 Task: Open a blank sheet, save the file as mountains.doc Insert a picture of 'Mountains'with name   Mountains.png  Change shape height to 8.9 select the picture, apply border and shading with setting Shadow, style Dashed line, color Dark Blue and width 1 pt
Action: Mouse moved to (35, 24)
Screenshot: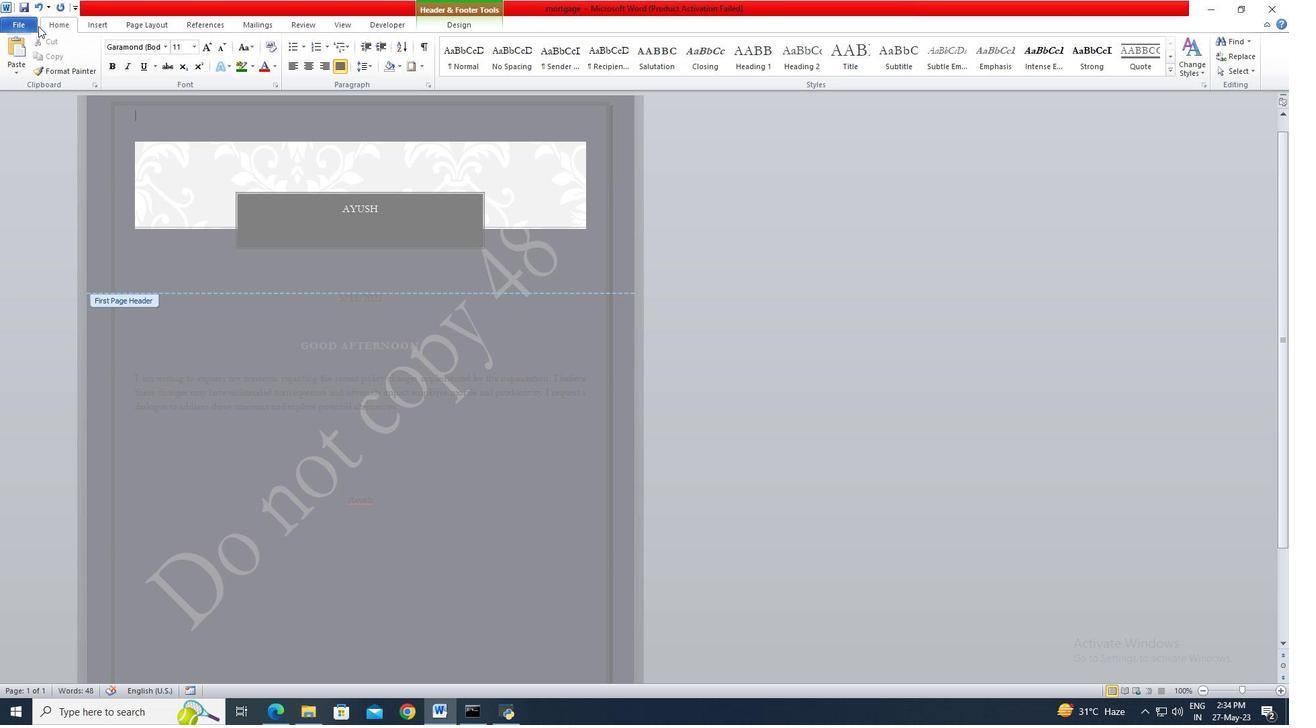 
Action: Mouse pressed left at (35, 24)
Screenshot: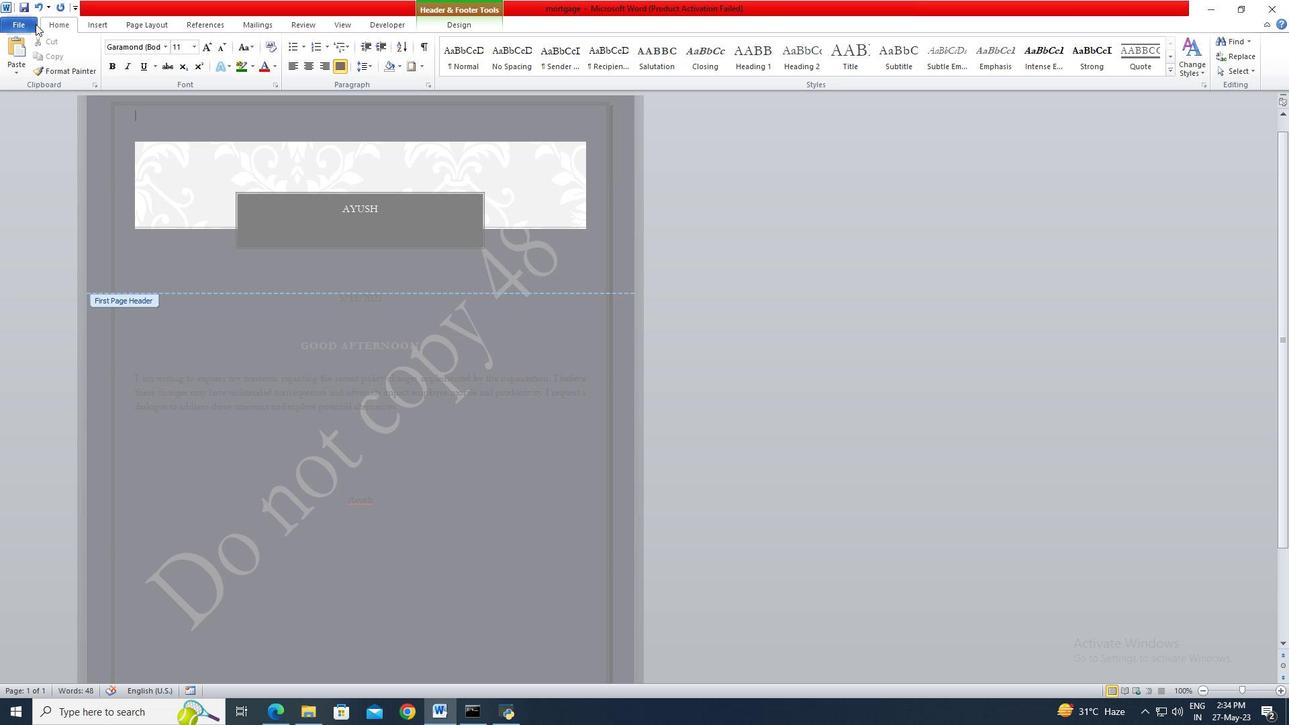 
Action: Mouse moved to (34, 169)
Screenshot: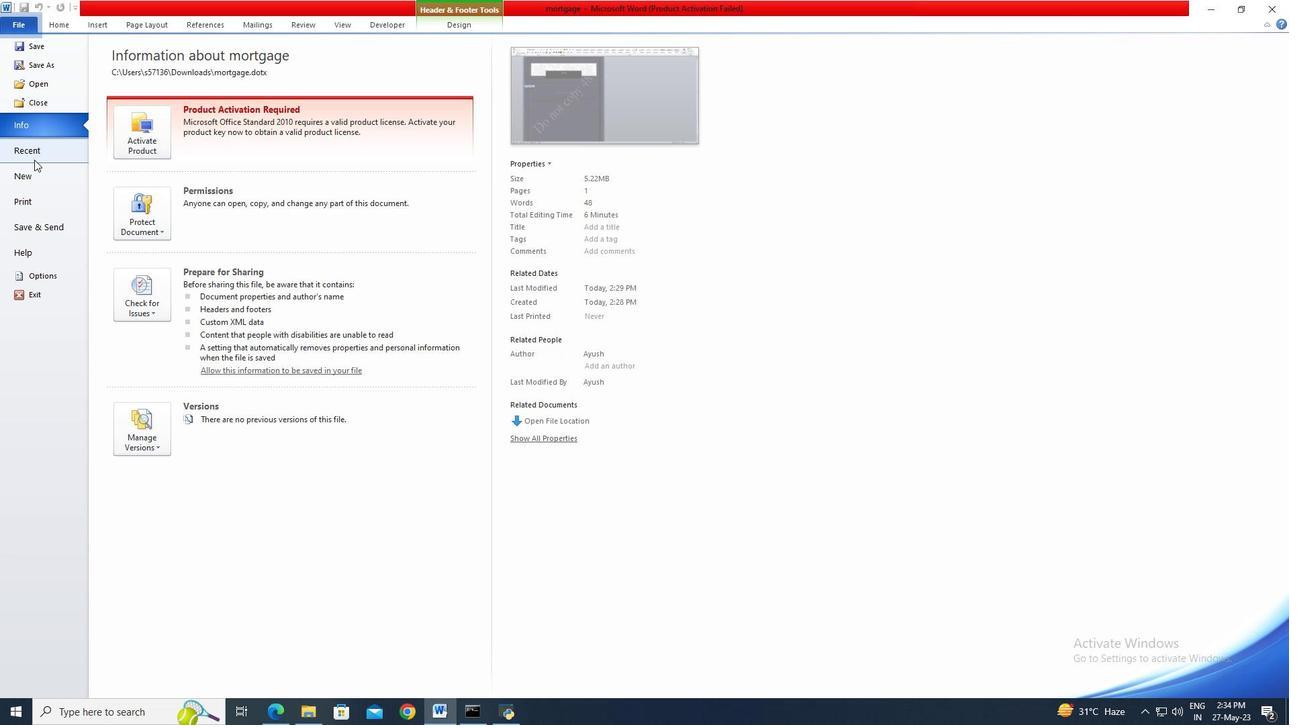 
Action: Mouse pressed left at (34, 169)
Screenshot: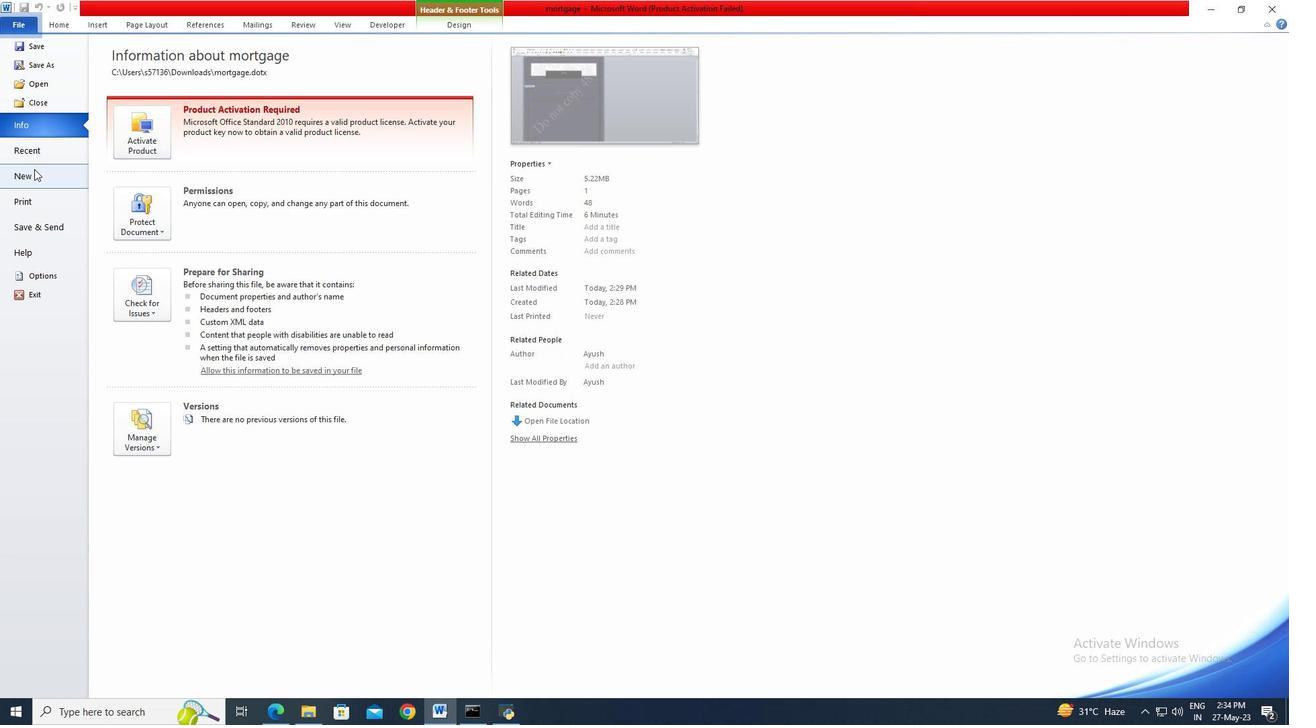 
Action: Mouse moved to (662, 329)
Screenshot: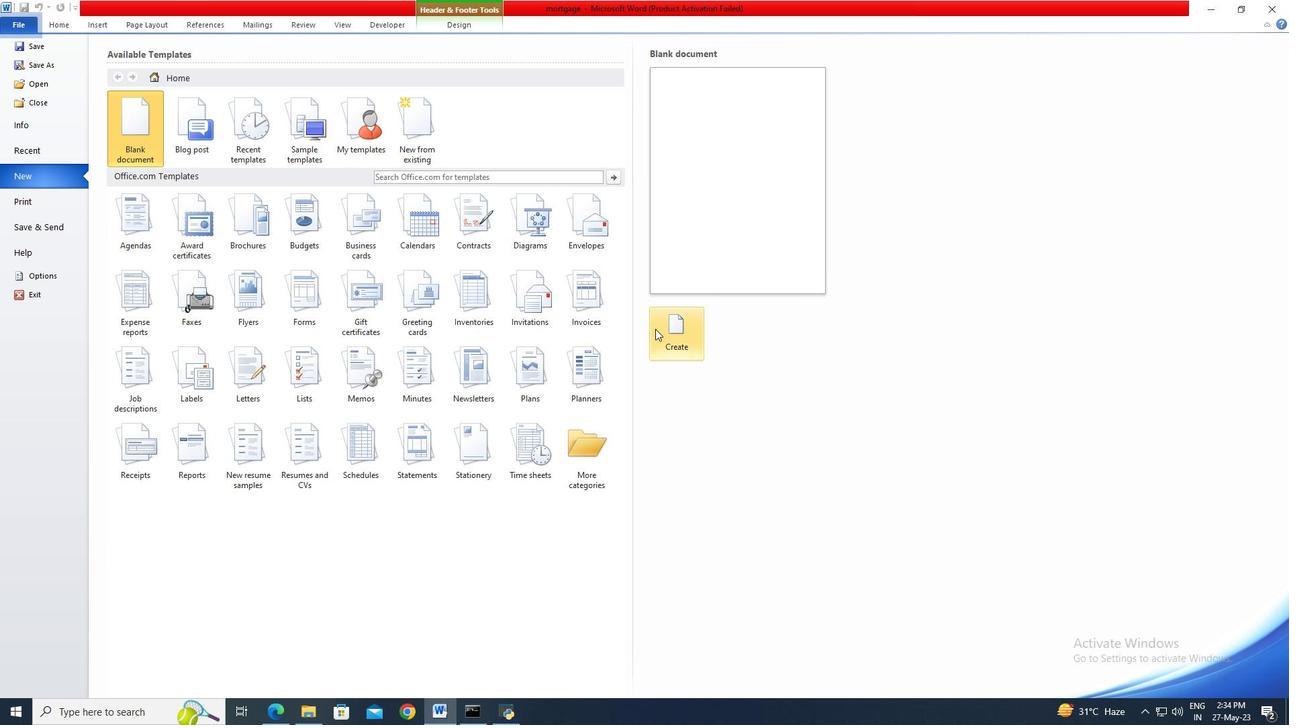 
Action: Mouse pressed left at (662, 329)
Screenshot: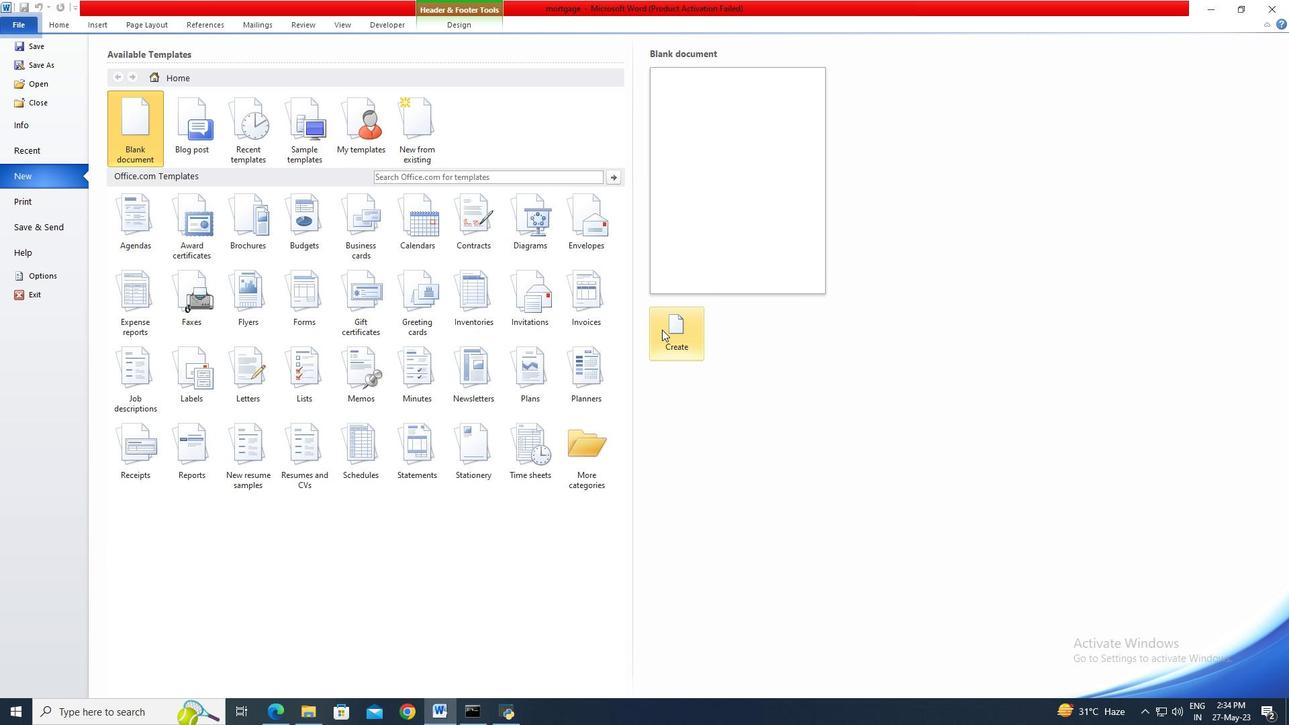 
Action: Mouse moved to (21, 21)
Screenshot: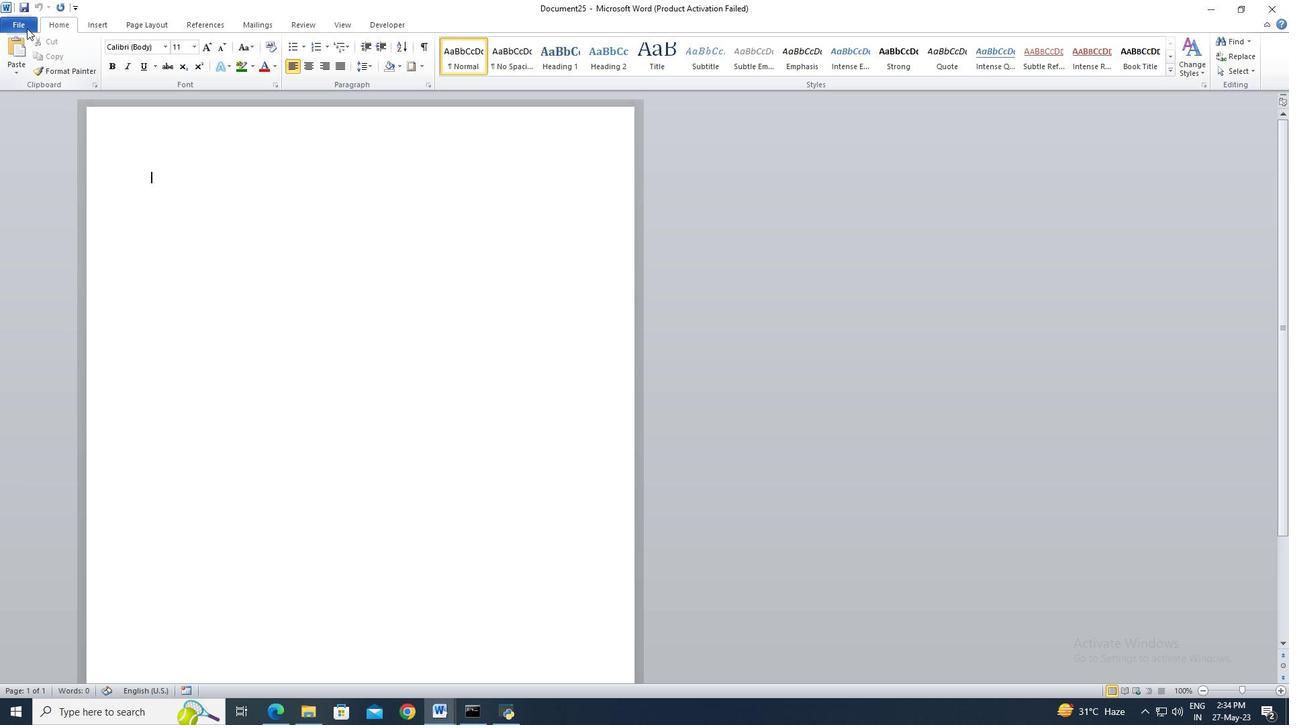
Action: Mouse pressed left at (21, 21)
Screenshot: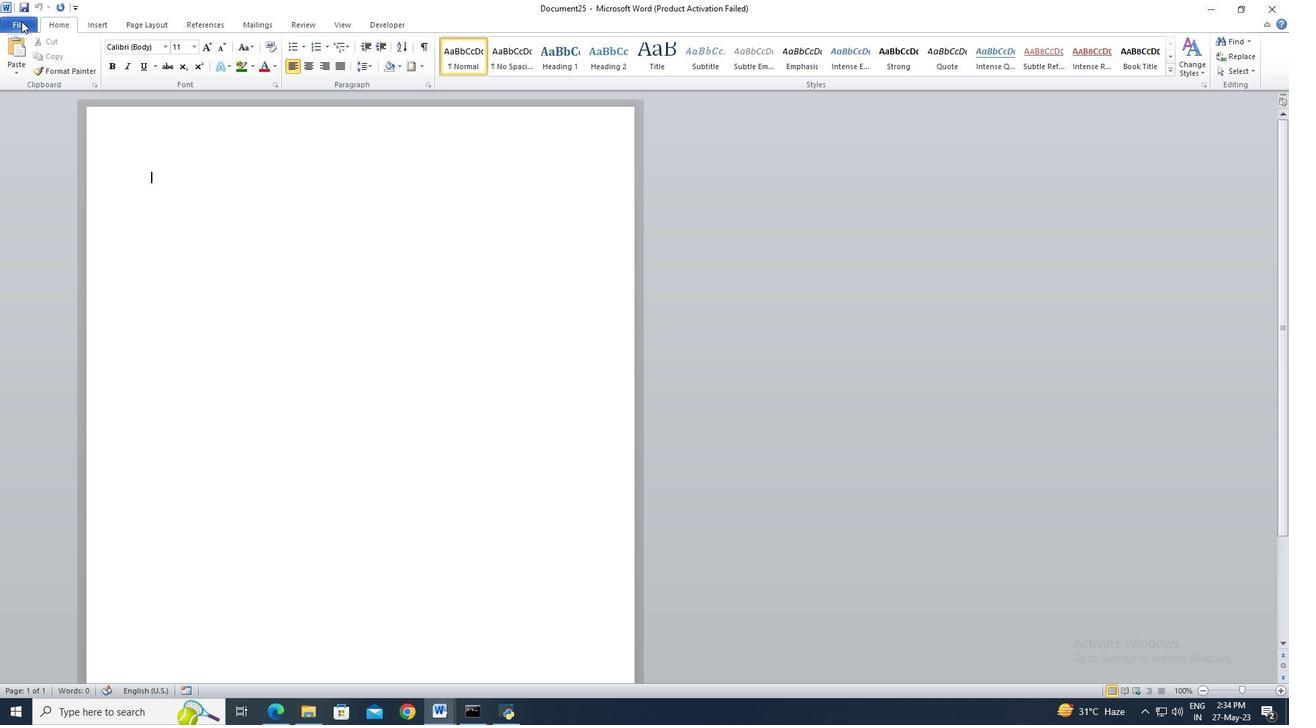 
Action: Mouse moved to (26, 63)
Screenshot: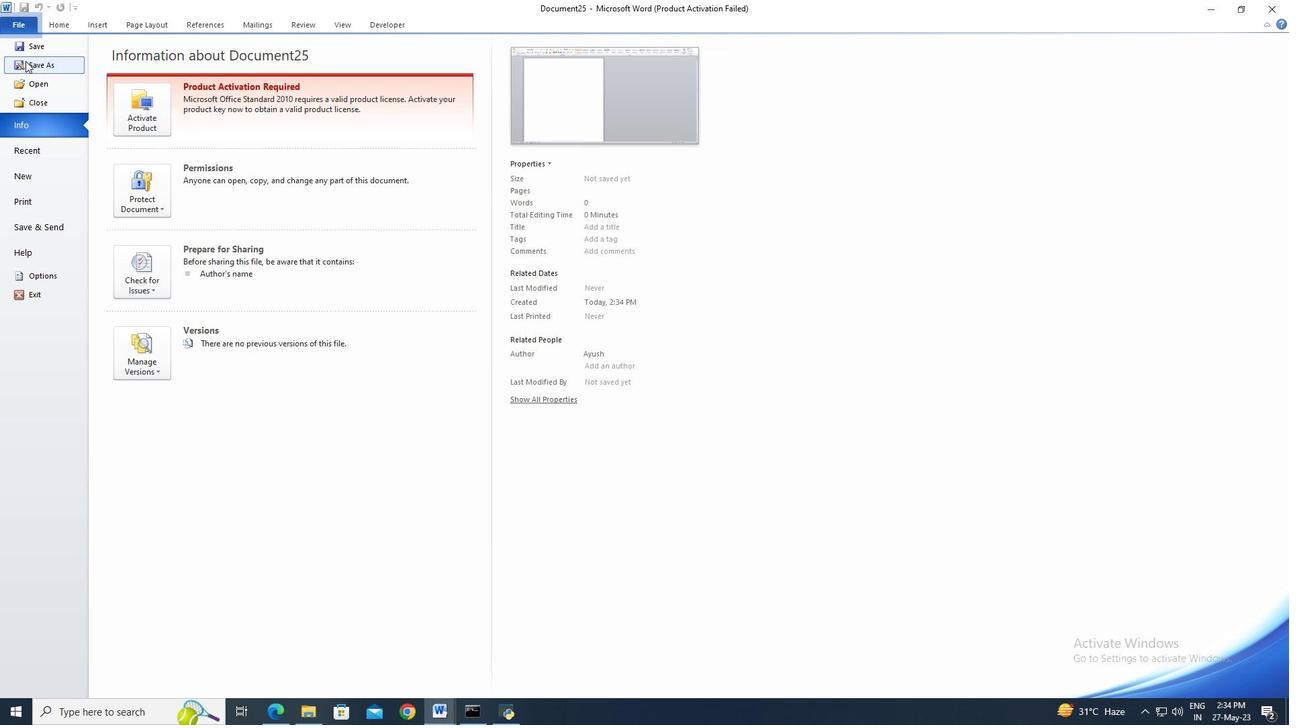 
Action: Mouse pressed left at (26, 63)
Screenshot: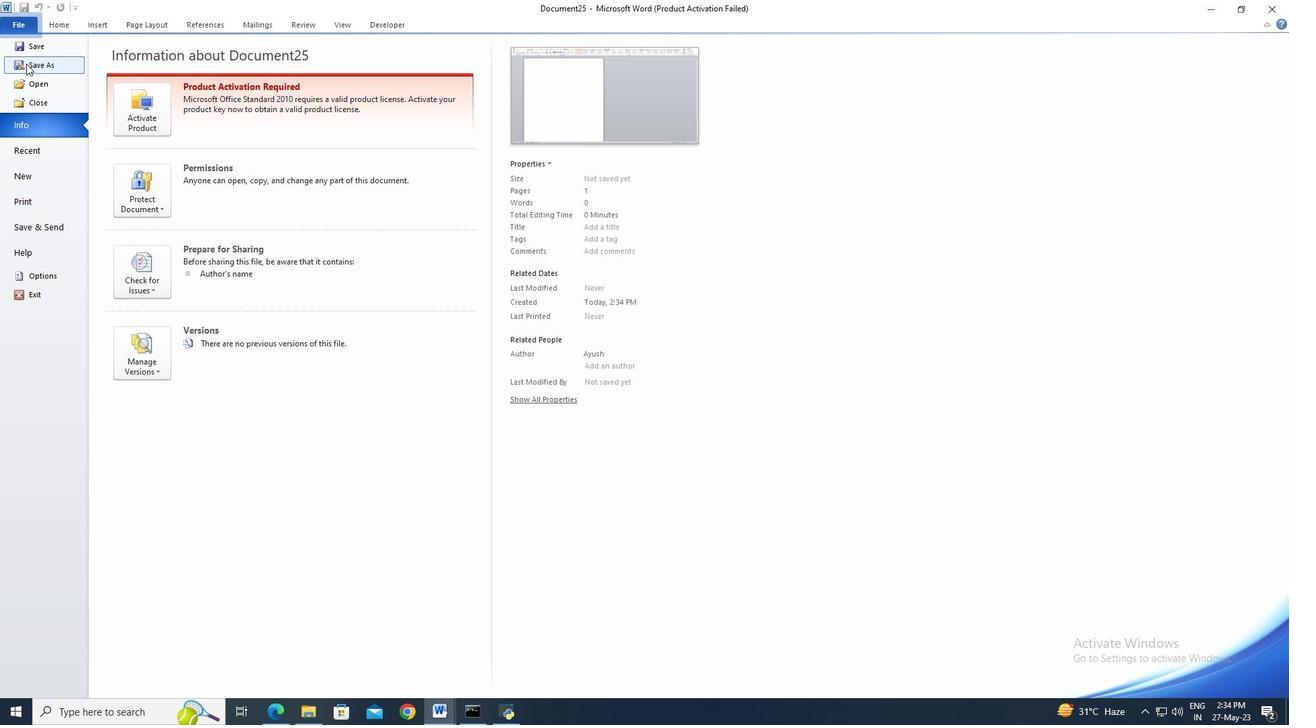 
Action: Mouse moved to (47, 145)
Screenshot: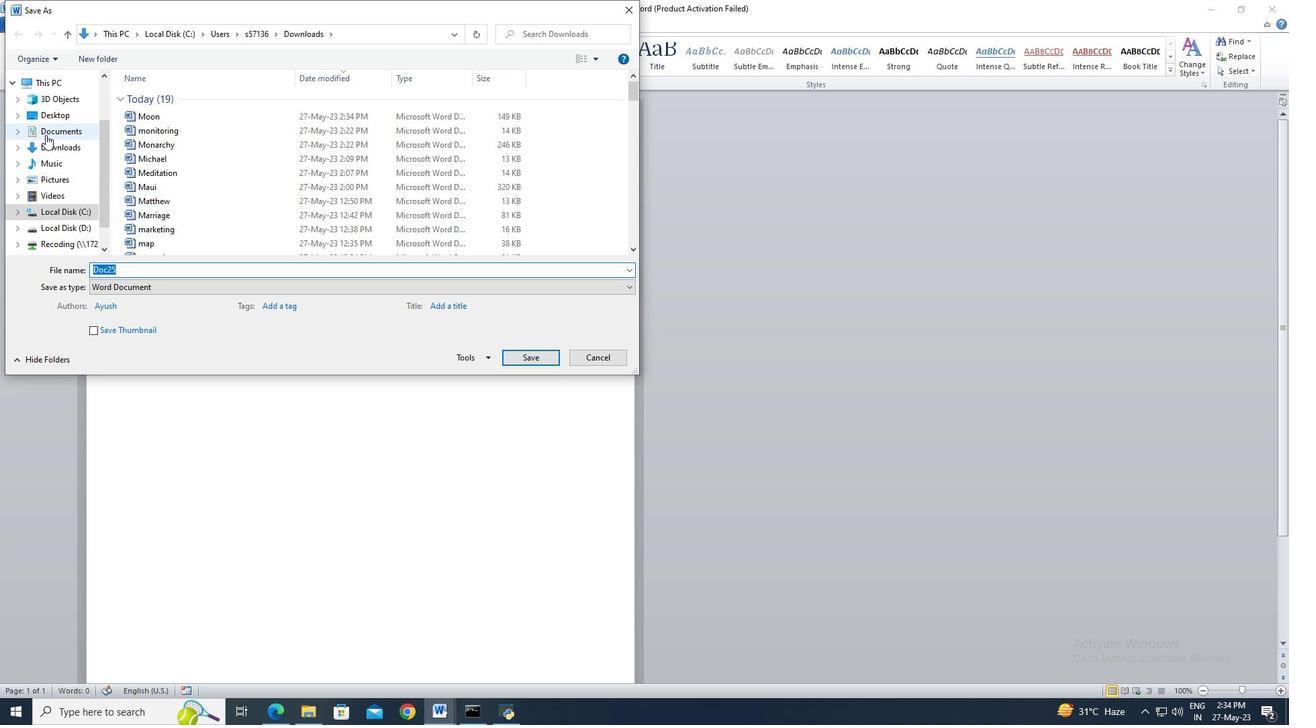 
Action: Mouse pressed left at (47, 145)
Screenshot: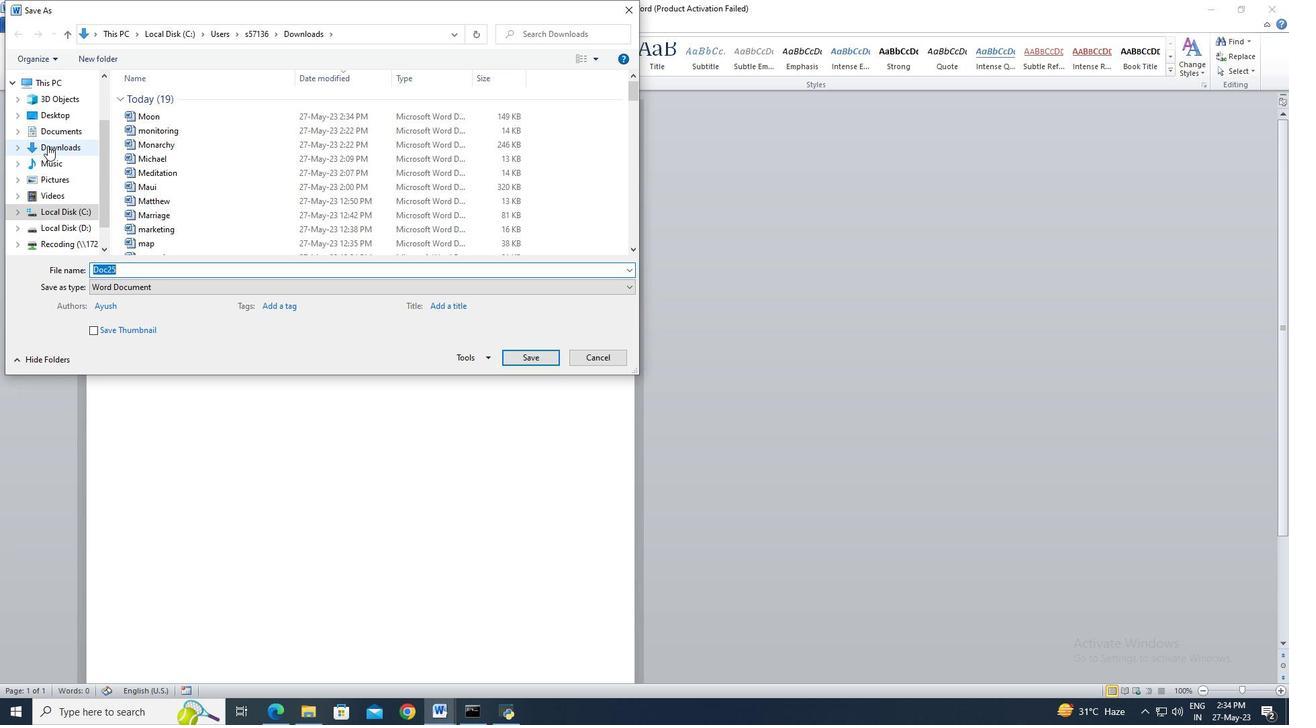 
Action: Mouse moved to (133, 274)
Screenshot: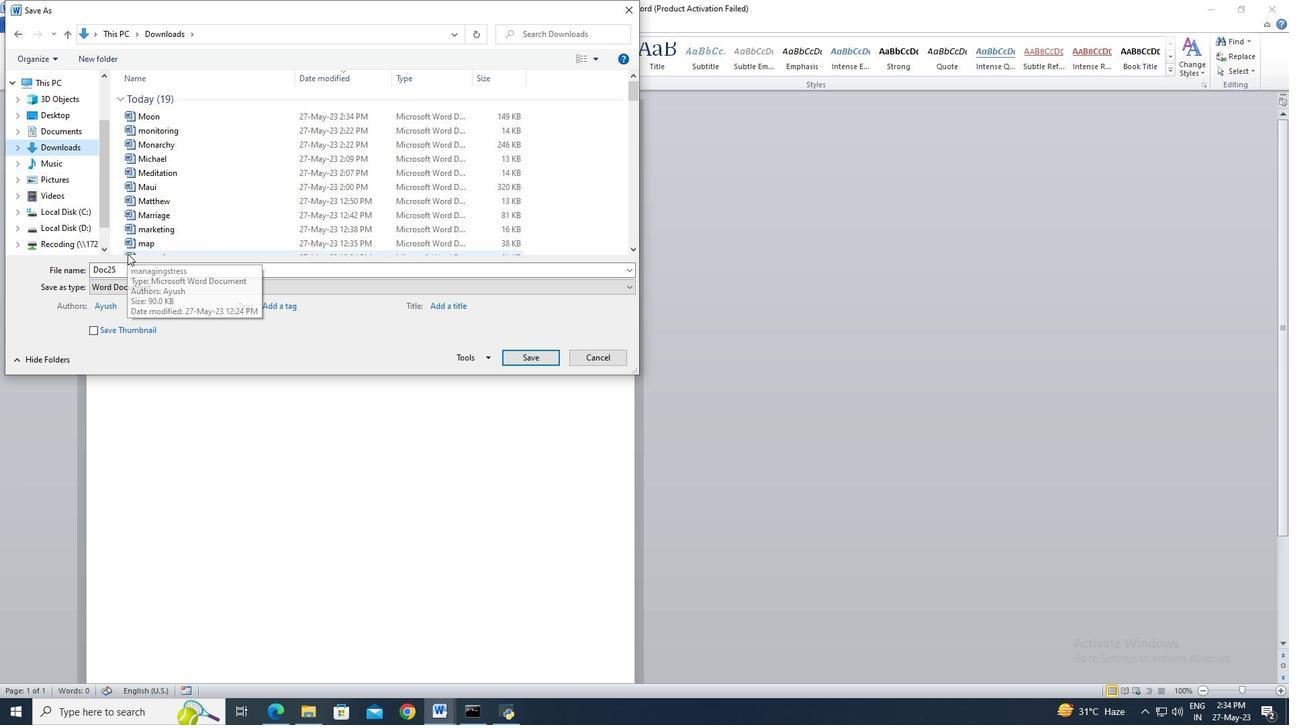 
Action: Mouse pressed left at (133, 274)
Screenshot: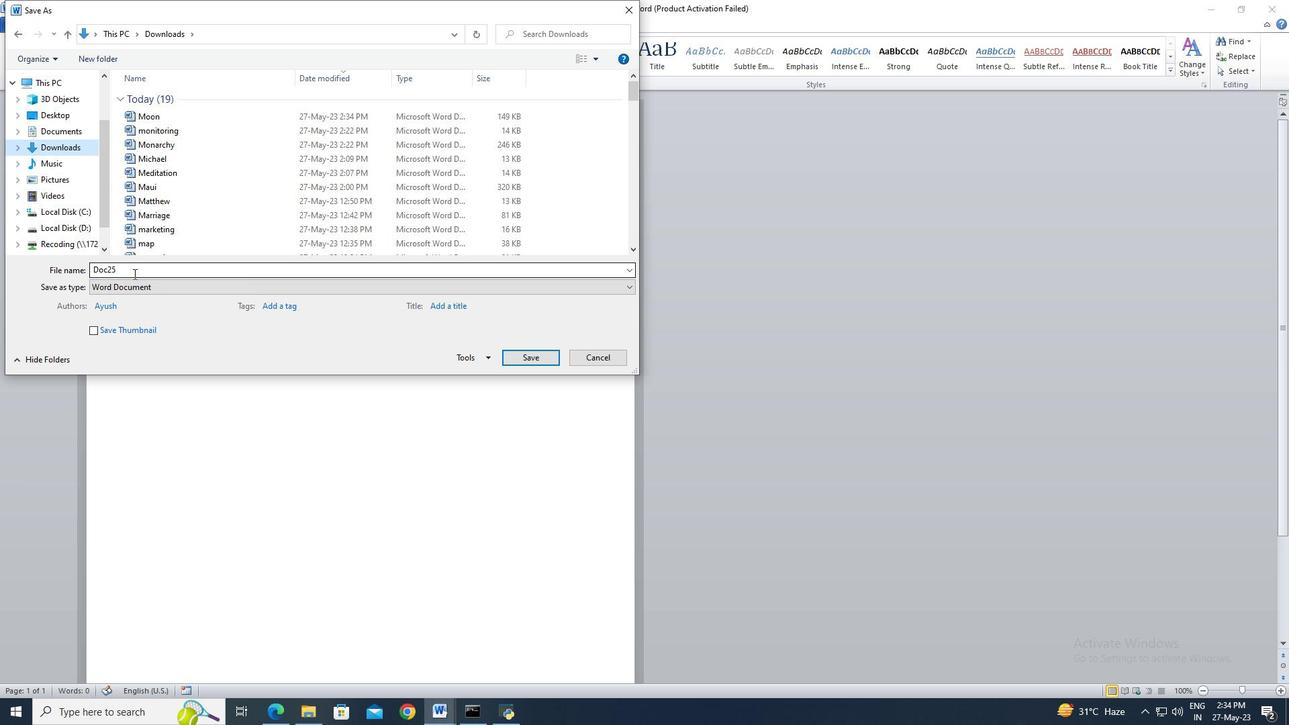 
Action: Key pressed mountains
Screenshot: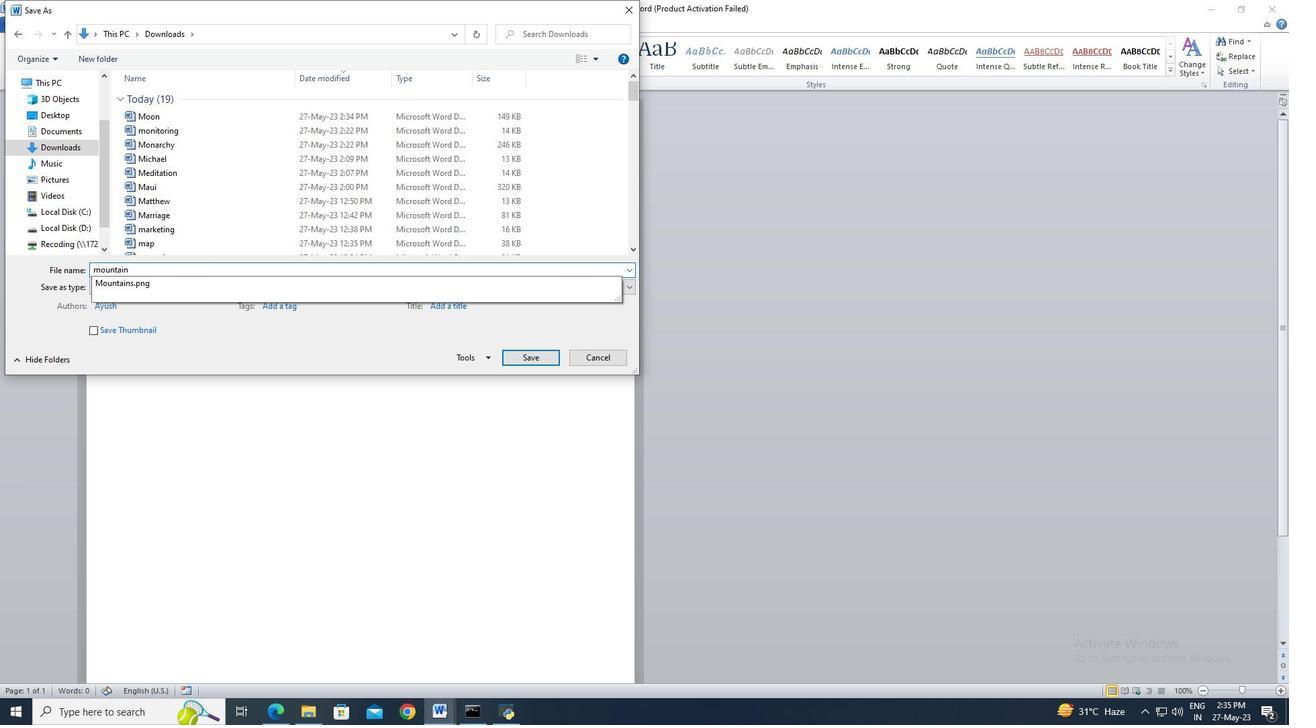 
Action: Mouse moved to (513, 358)
Screenshot: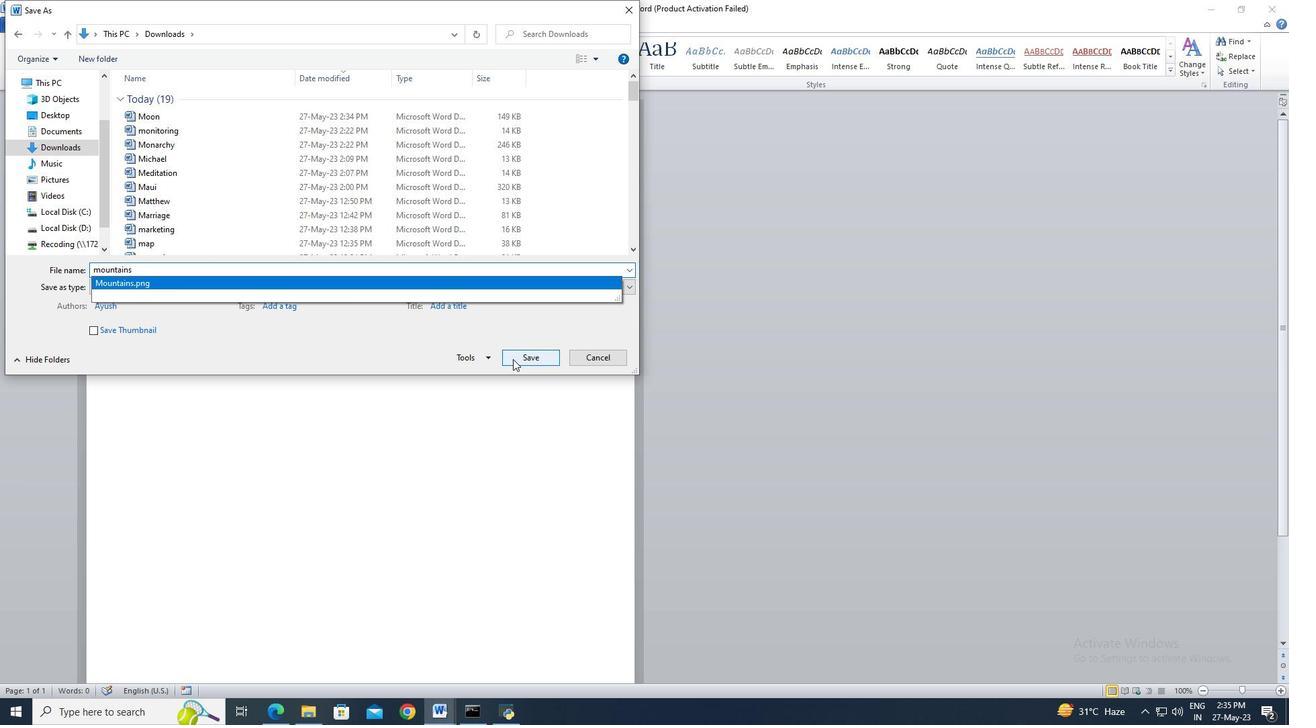 
Action: Mouse pressed left at (513, 358)
Screenshot: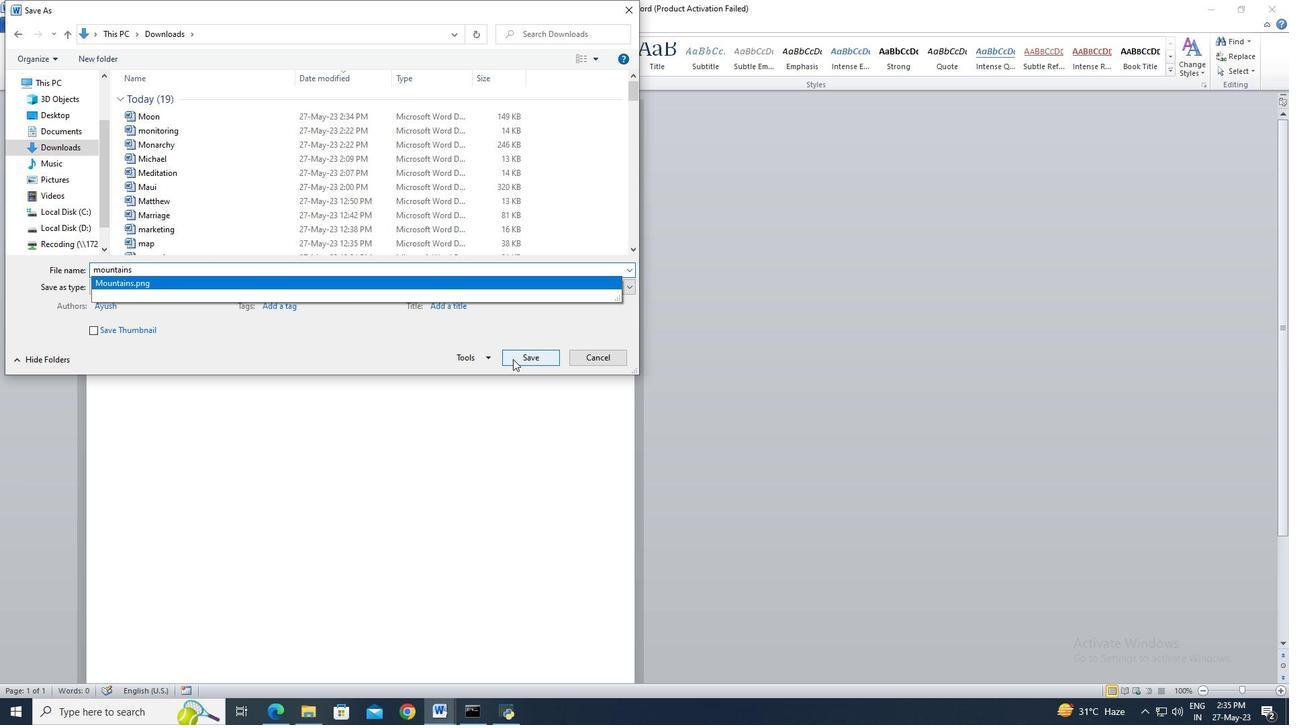 
Action: Mouse moved to (271, 725)
Screenshot: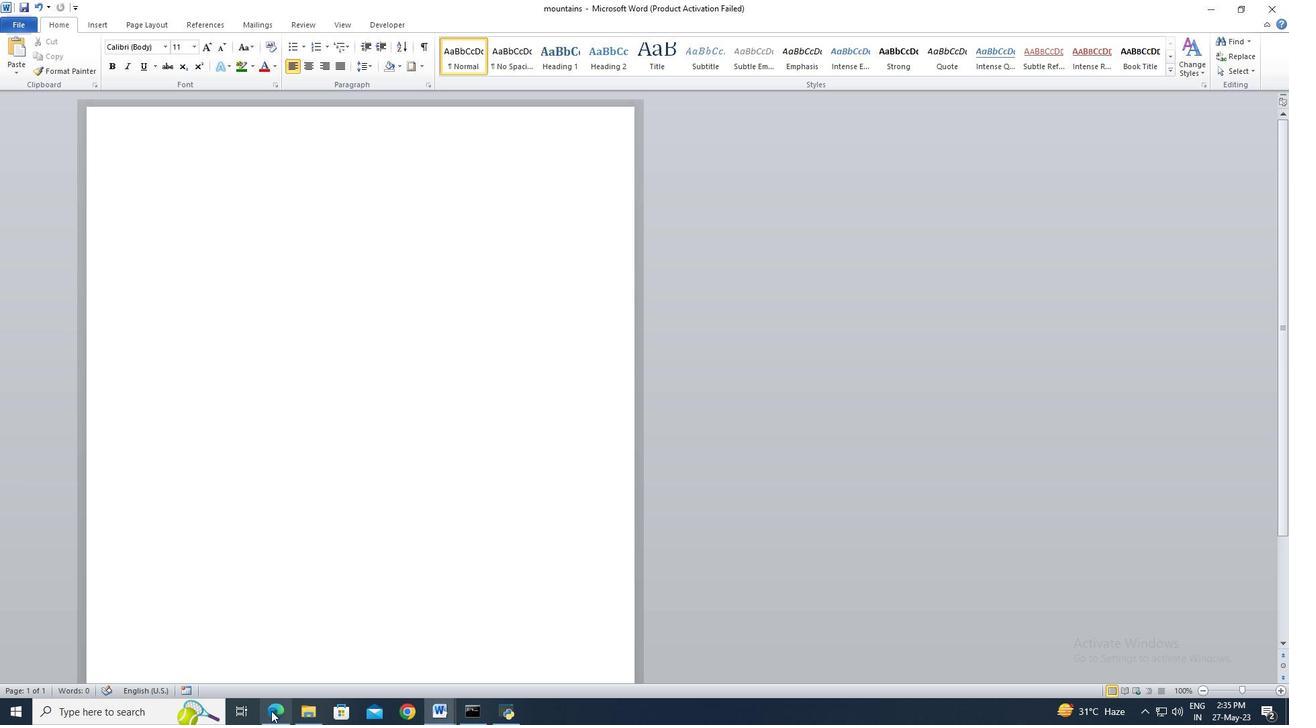 
Action: Mouse pressed left at (271, 724)
Screenshot: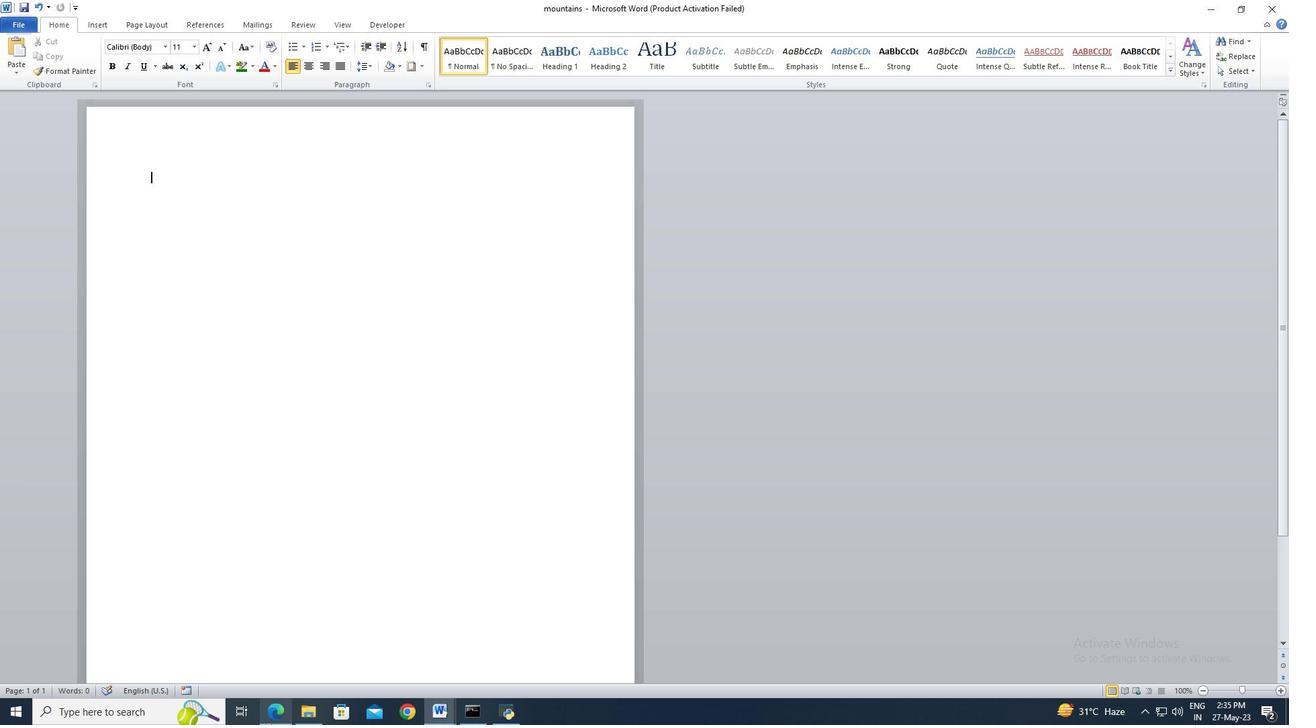 
Action: Mouse moved to (182, 62)
Screenshot: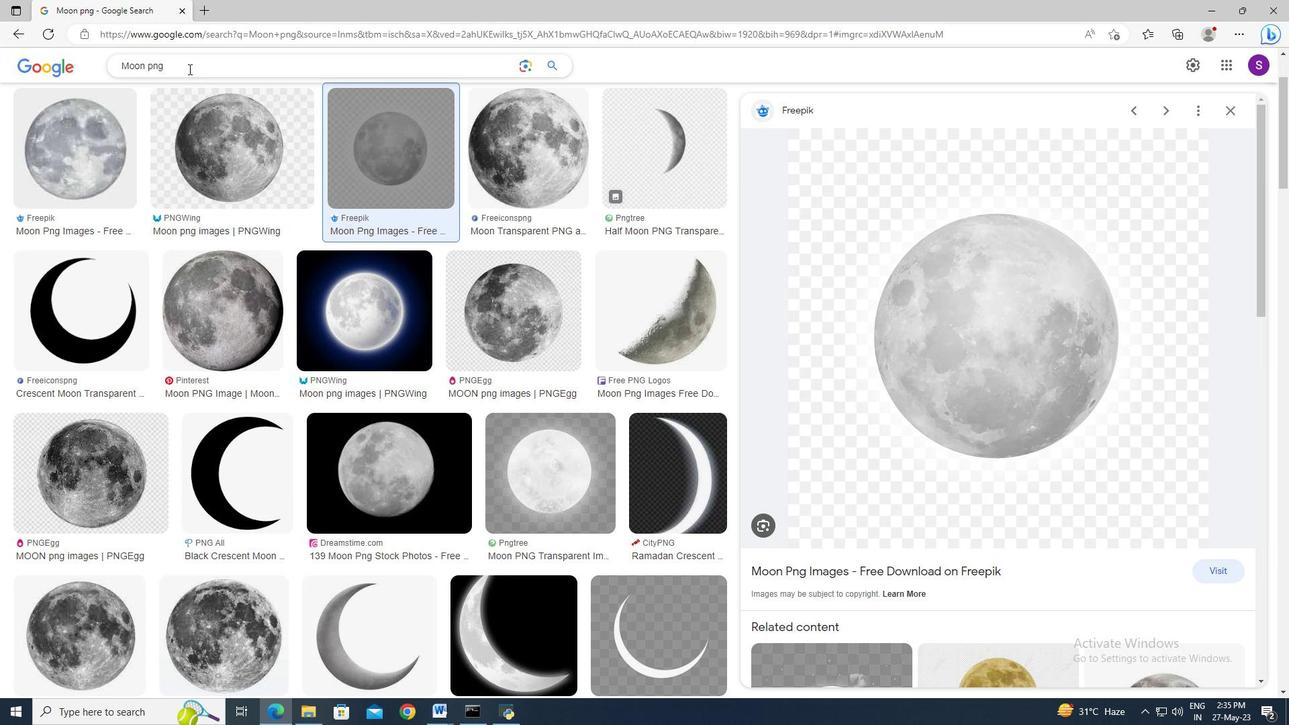 
Action: Mouse pressed left at (182, 62)
Screenshot: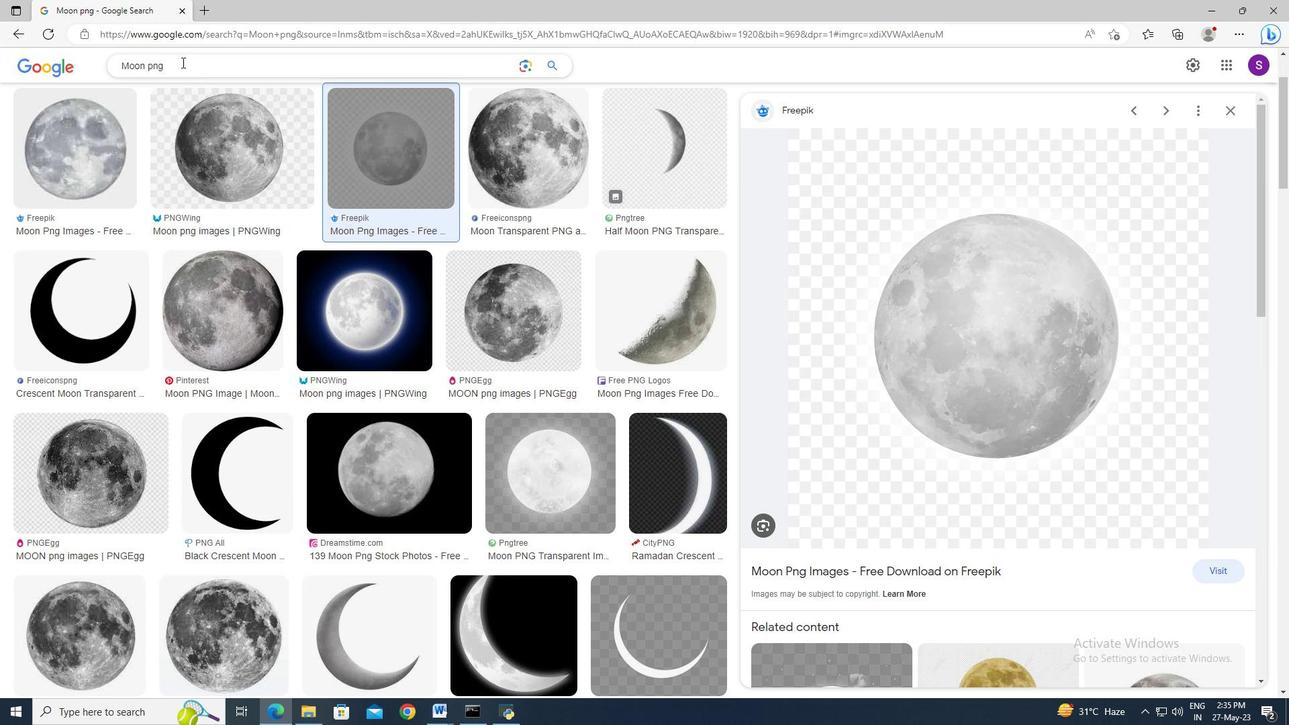 
Action: Key pressed ctrl+A<Key.delete><Key.shift>Mountains<Key.space>png<Key.enter>
Screenshot: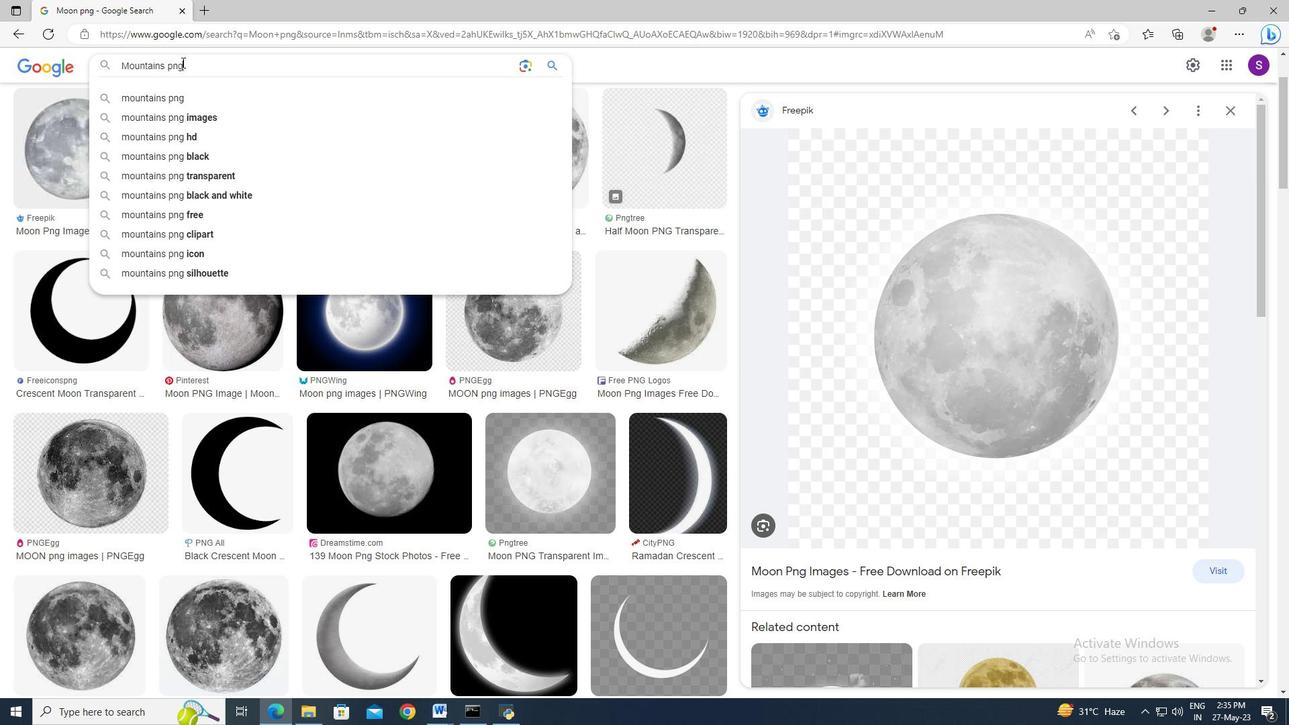 
Action: Mouse moved to (605, 256)
Screenshot: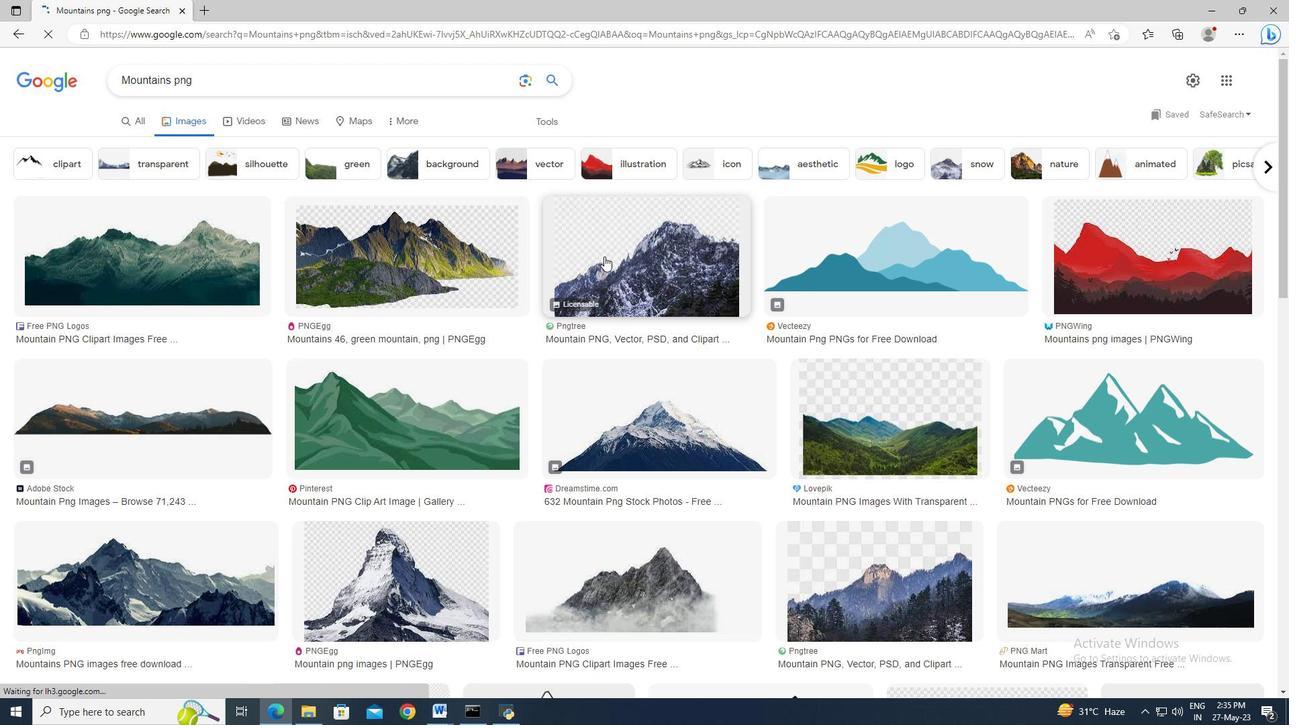 
Action: Mouse pressed left at (605, 256)
Screenshot: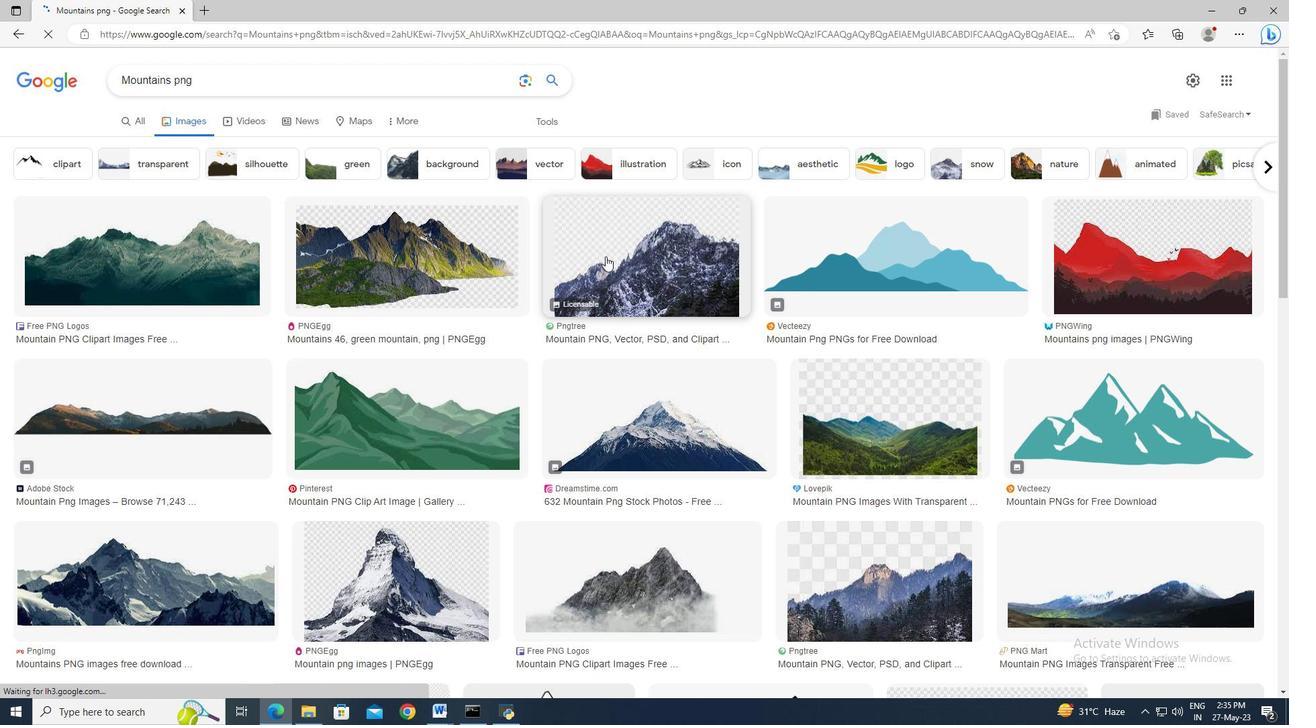 
Action: Mouse moved to (779, 278)
Screenshot: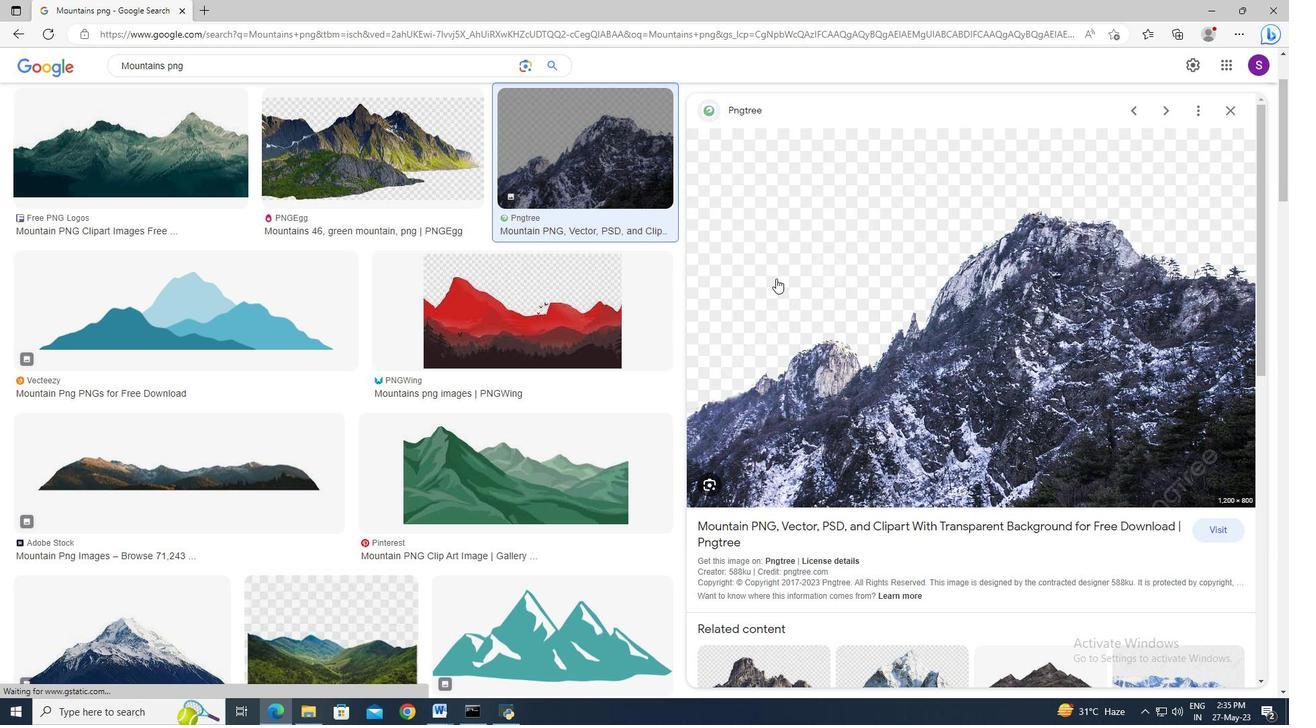 
Action: Mouse pressed right at (779, 278)
Screenshot: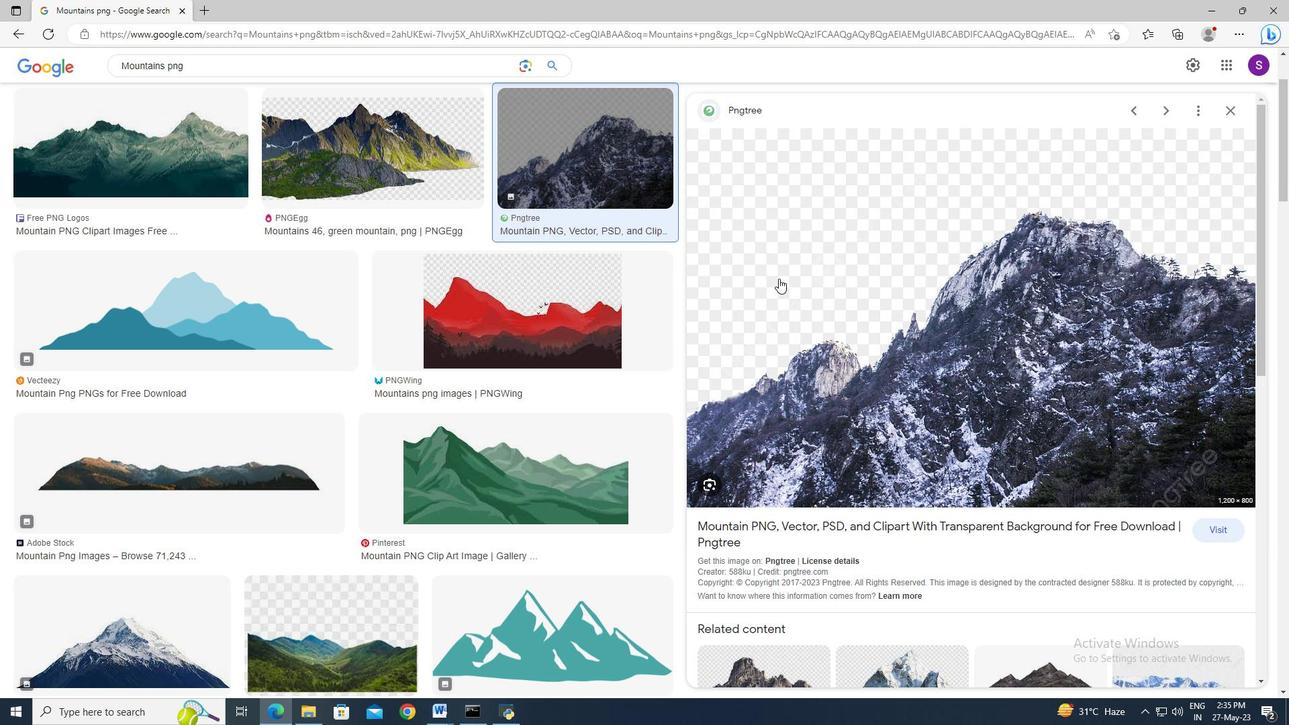 
Action: Mouse moved to (839, 446)
Screenshot: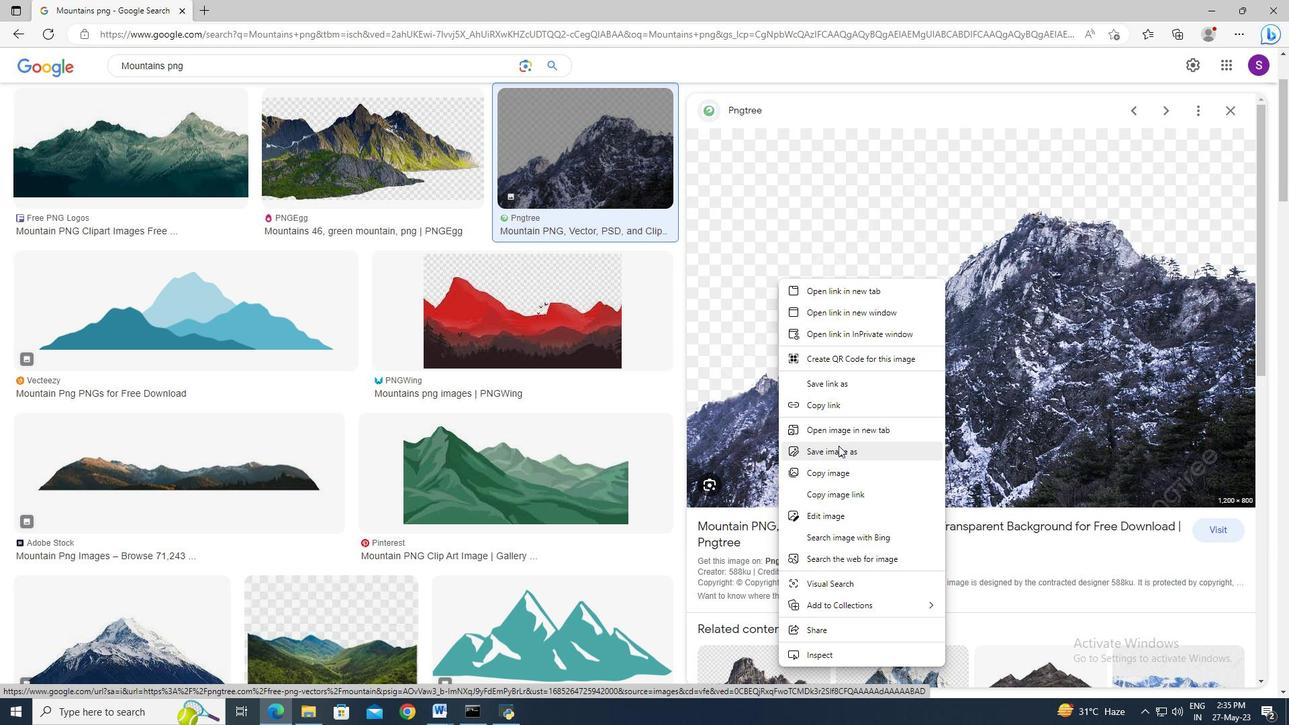 
Action: Mouse pressed left at (839, 446)
Screenshot: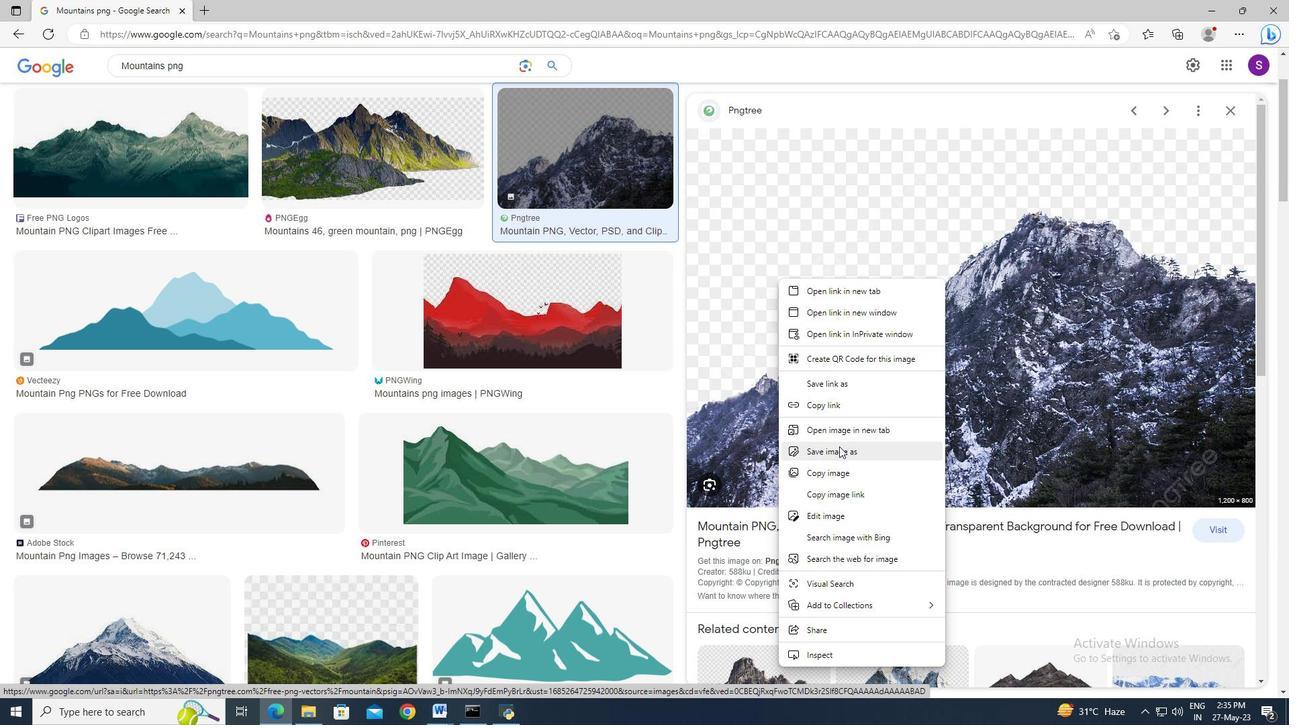 
Action: Mouse moved to (57, 159)
Screenshot: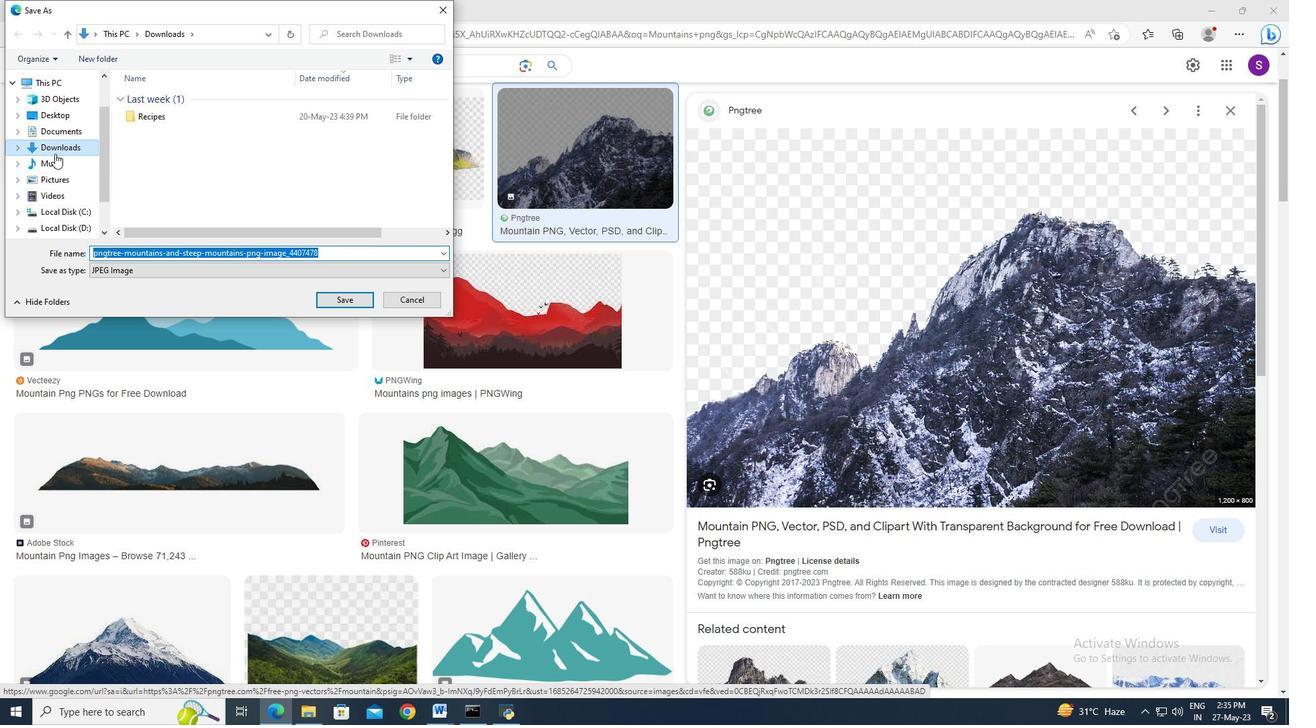 
Action: Mouse pressed left at (57, 159)
Screenshot: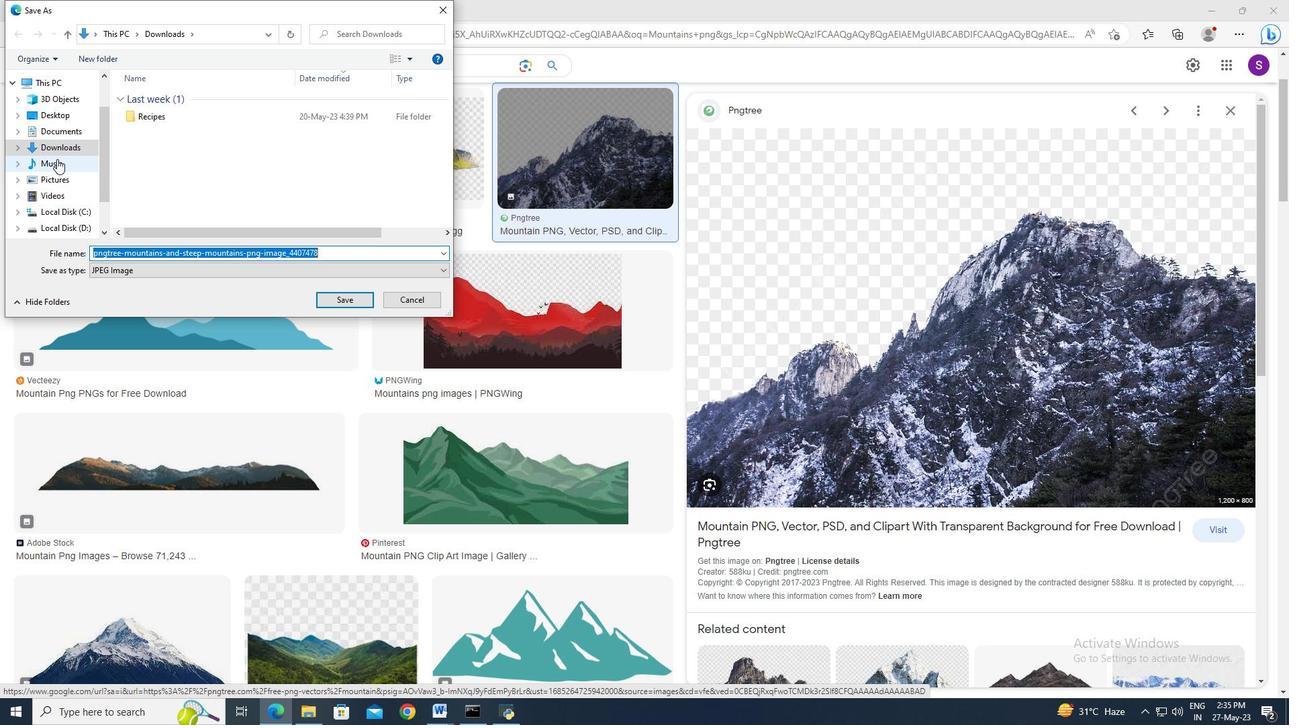 
Action: Mouse moved to (143, 250)
Screenshot: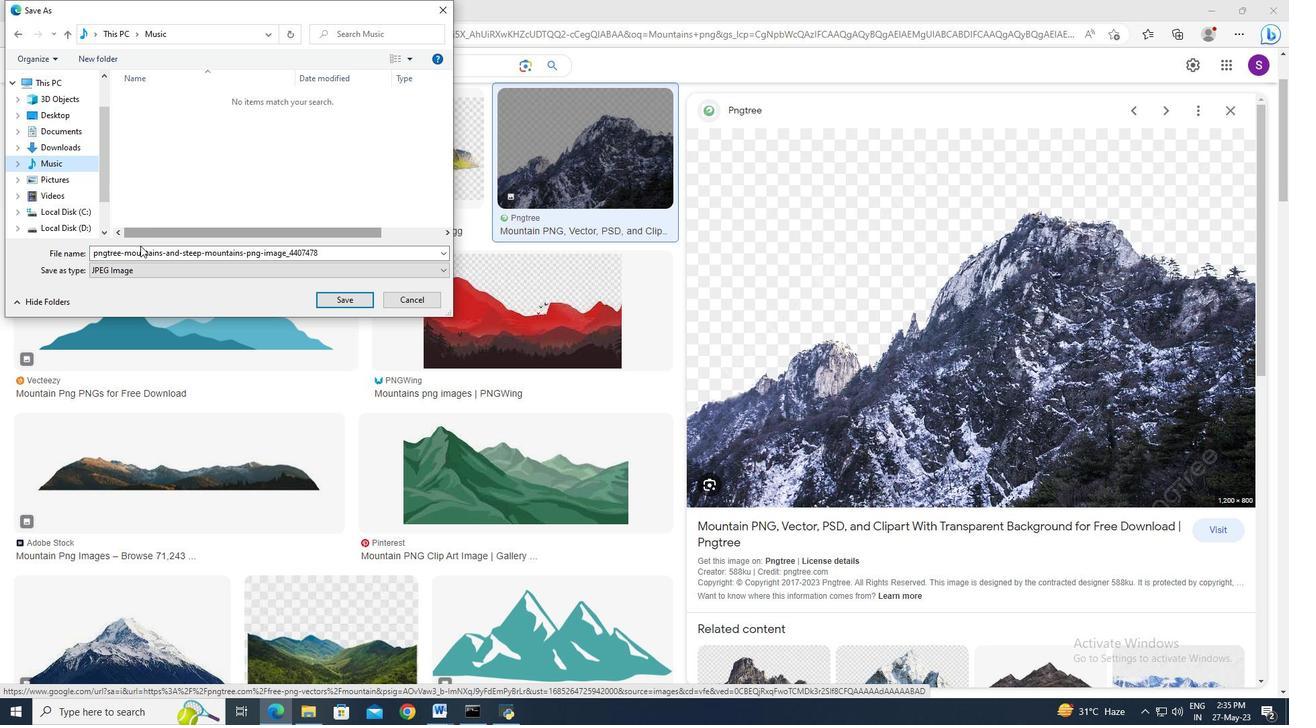 
Action: Mouse pressed left at (143, 250)
Screenshot: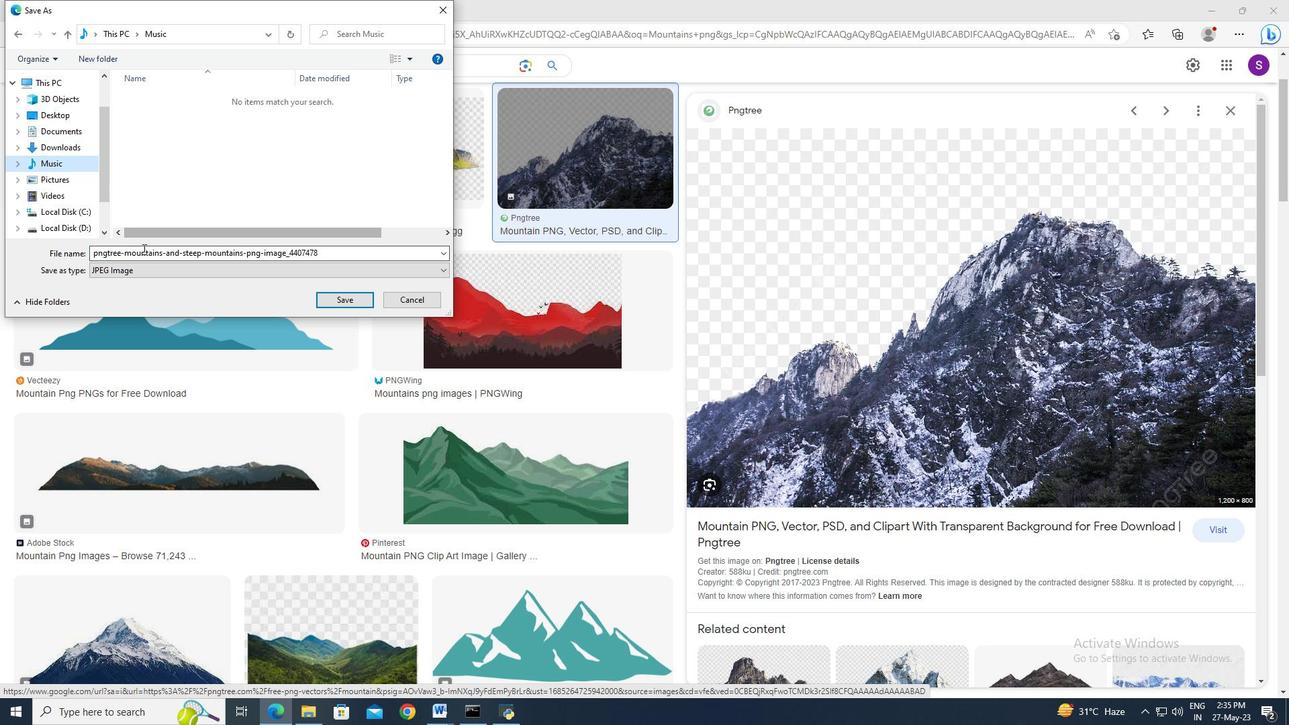 
Action: Mouse moved to (143, 250)
Screenshot: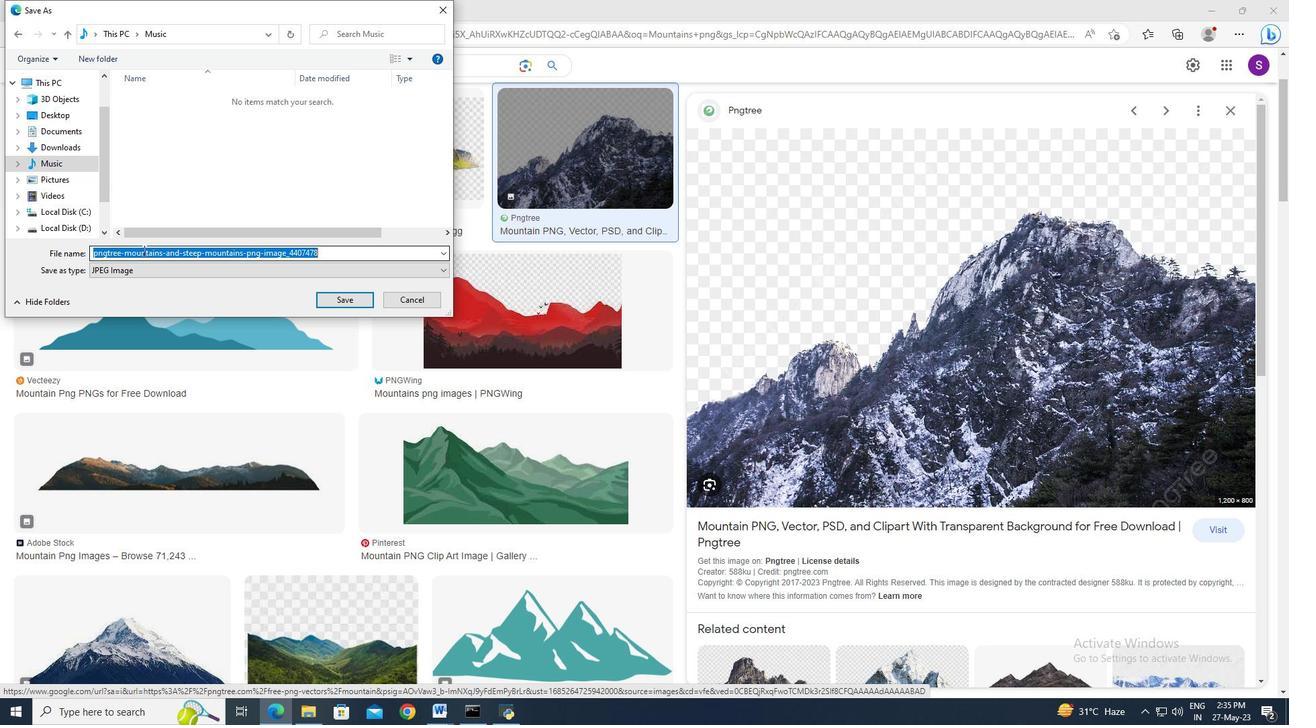 
Action: Key pressed <Key.shift>Mountains.png
Screenshot: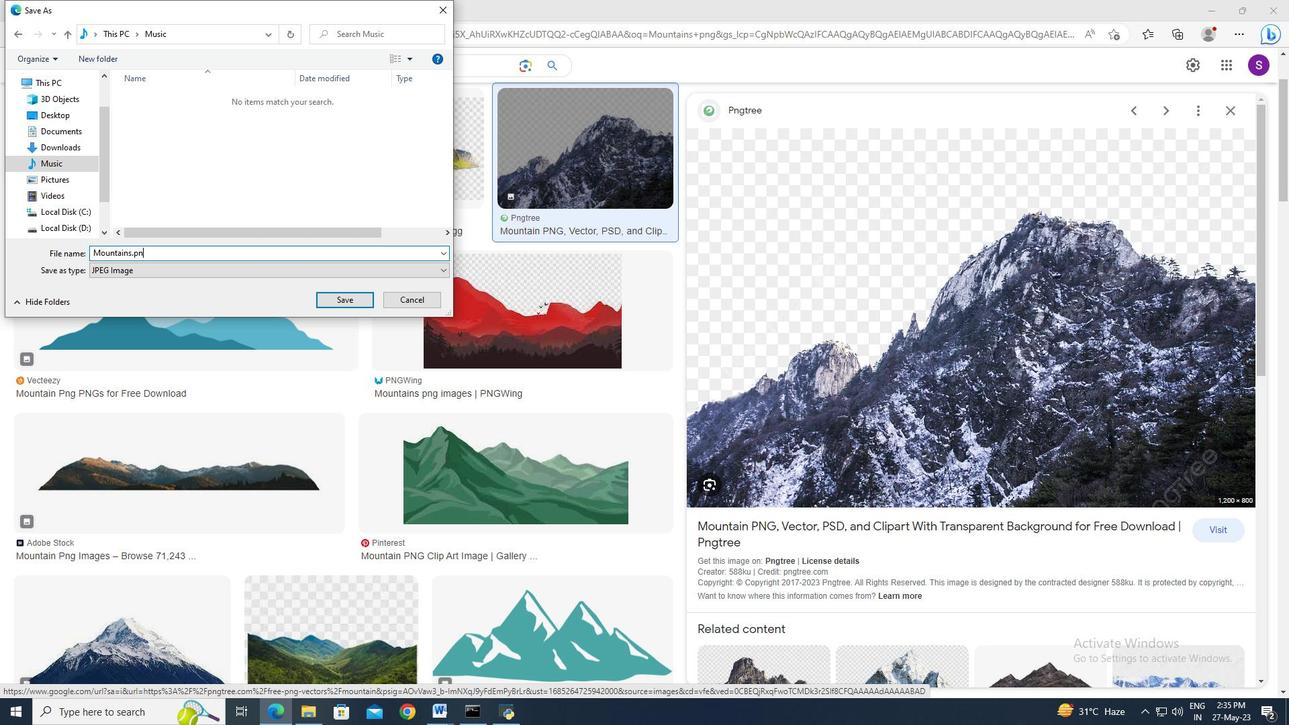 
Action: Mouse moved to (323, 299)
Screenshot: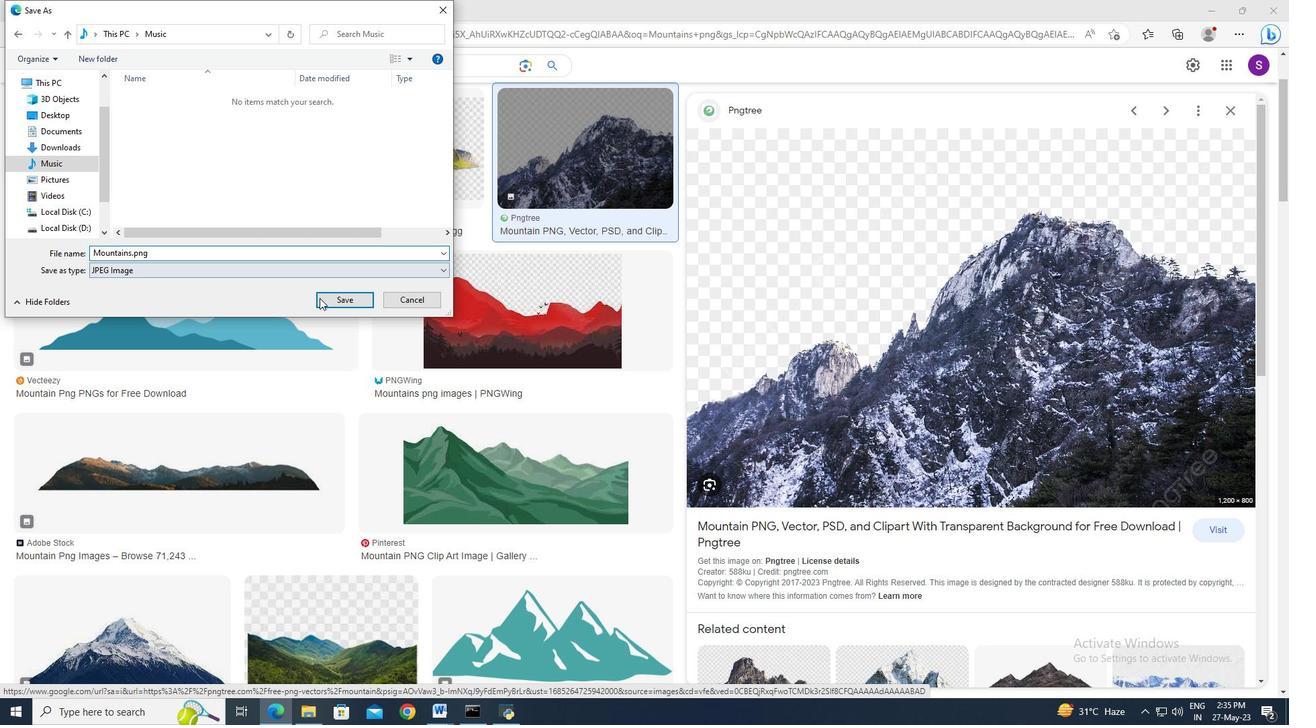 
Action: Mouse pressed left at (323, 299)
Screenshot: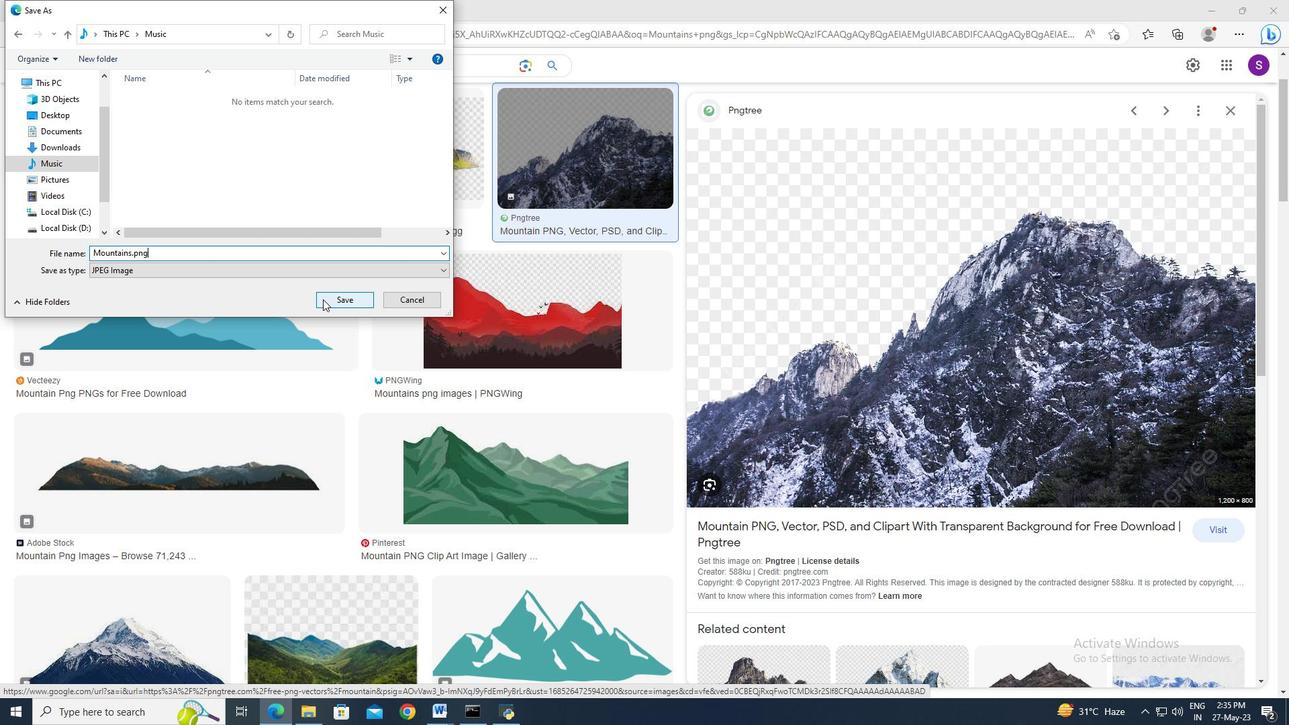 
Action: Mouse moved to (290, 714)
Screenshot: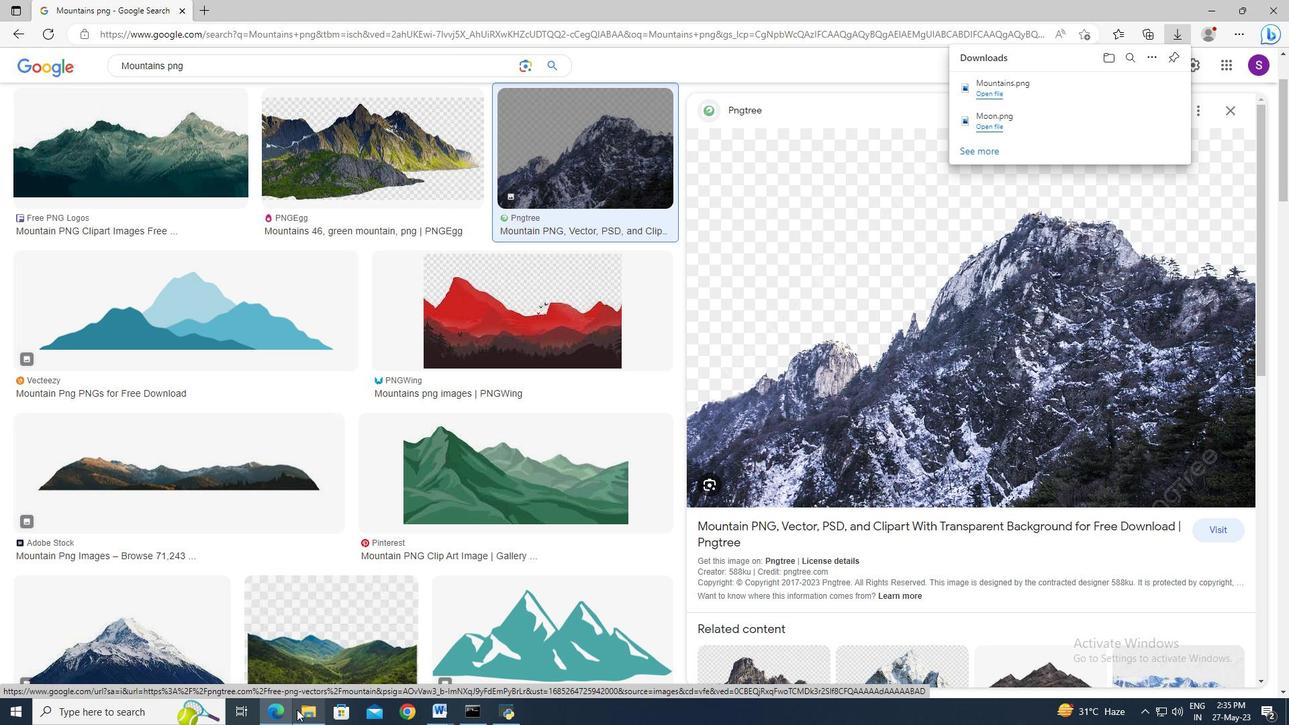 
Action: Mouse pressed left at (290, 714)
Screenshot: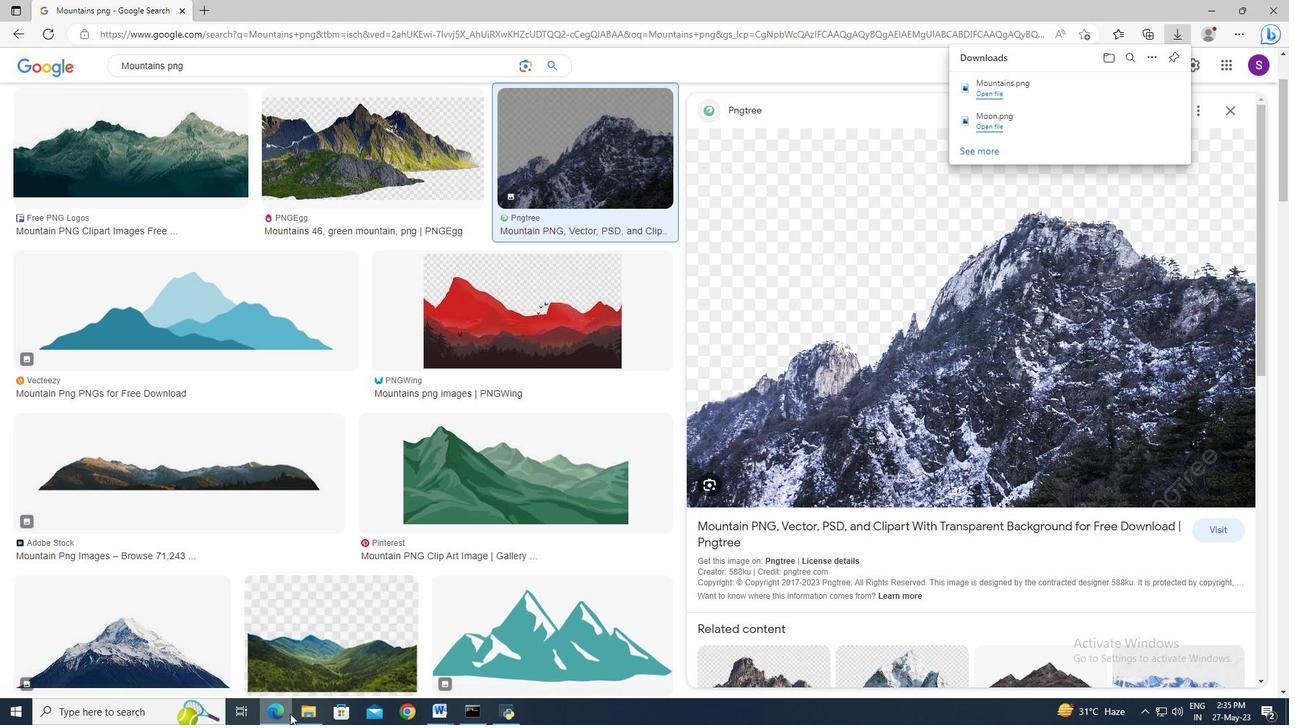 
Action: Mouse moved to (96, 28)
Screenshot: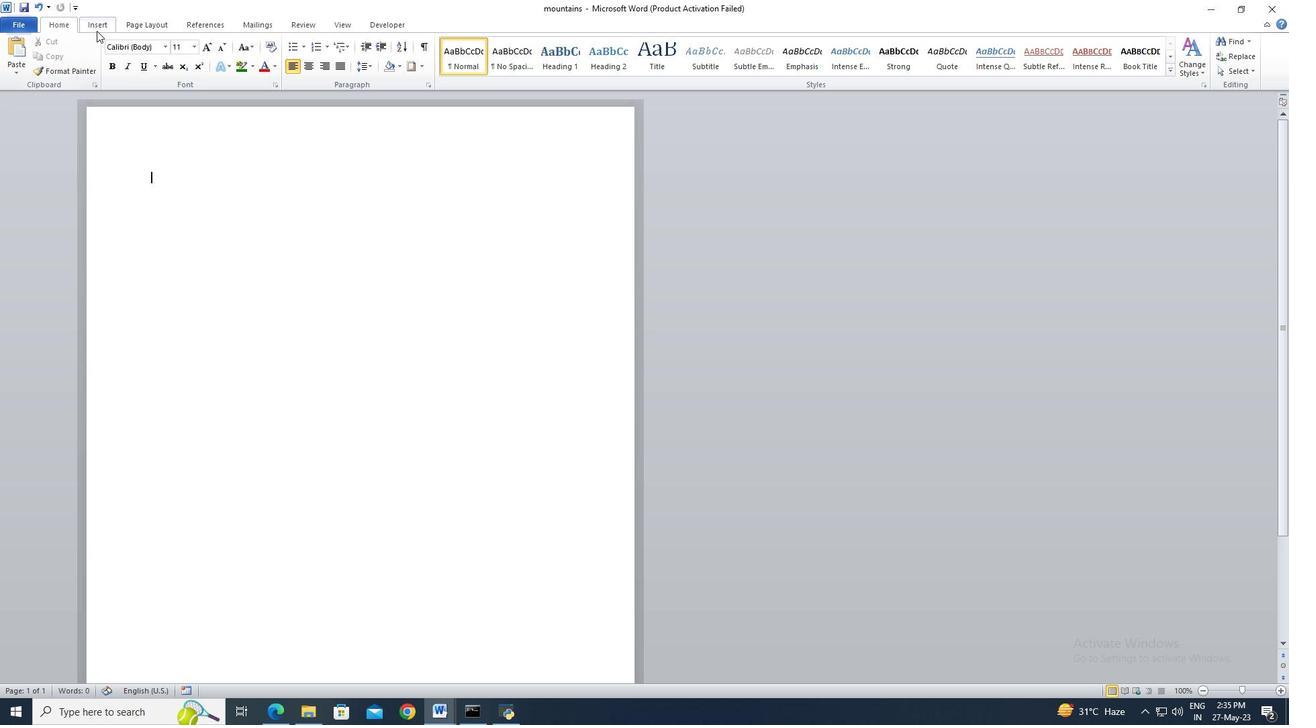 
Action: Mouse pressed left at (96, 28)
Screenshot: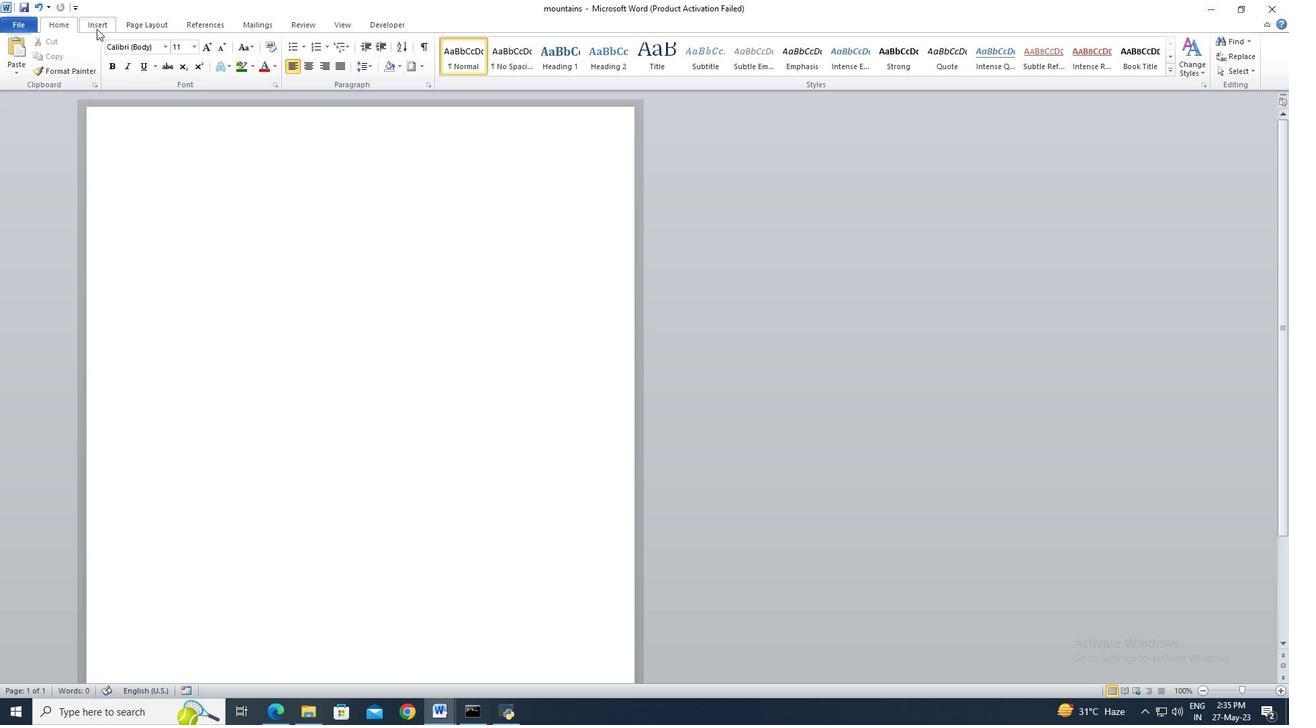 
Action: Mouse moved to (135, 62)
Screenshot: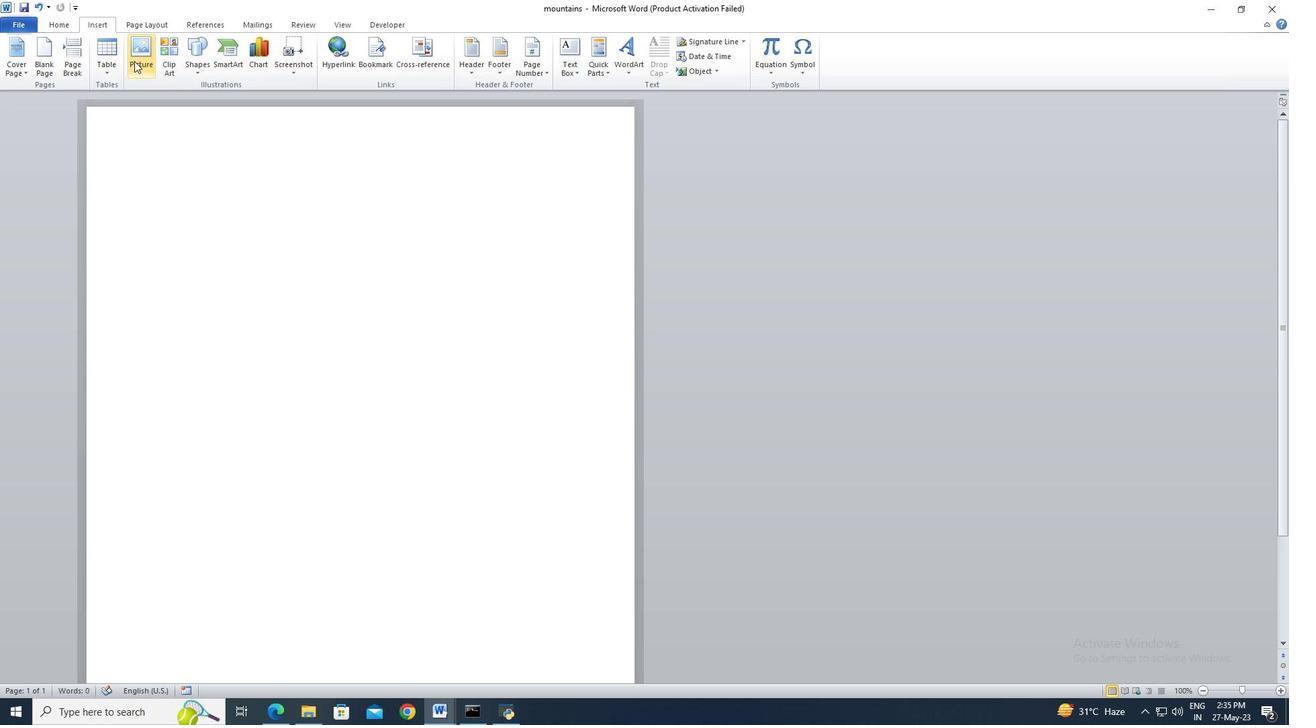 
Action: Mouse pressed left at (135, 62)
Screenshot: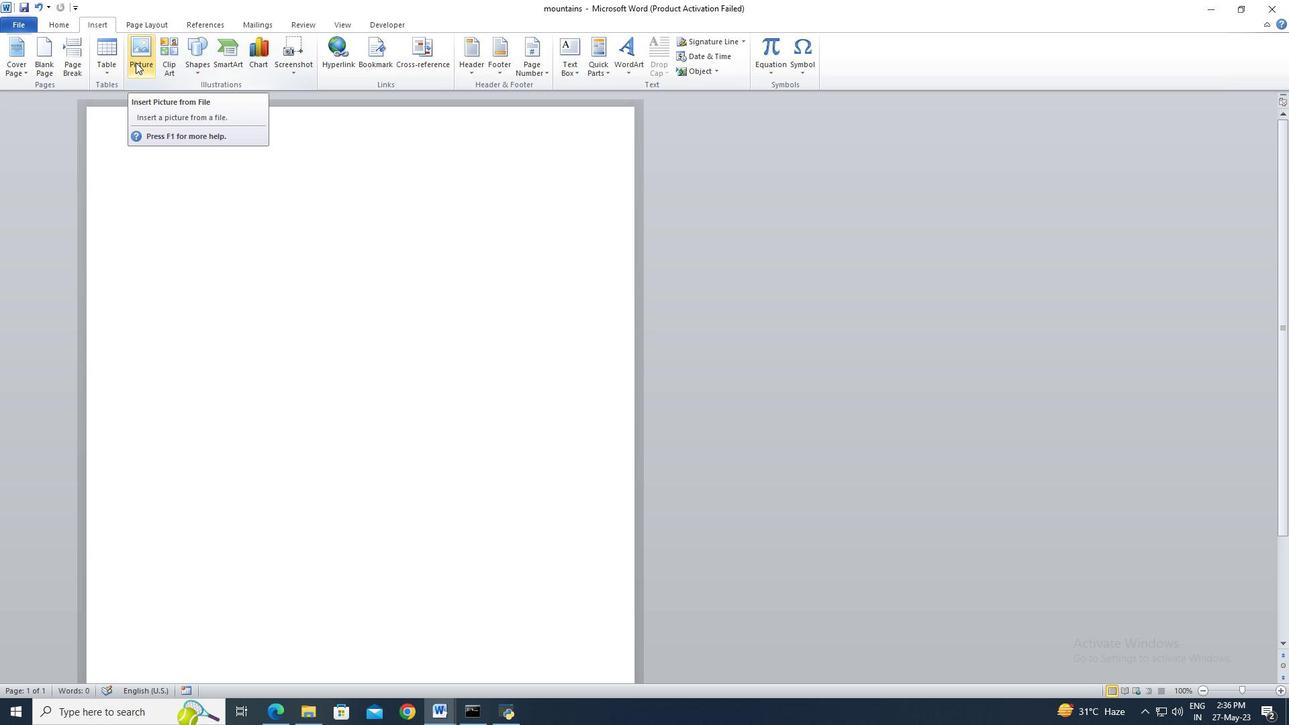 
Action: Mouse moved to (65, 205)
Screenshot: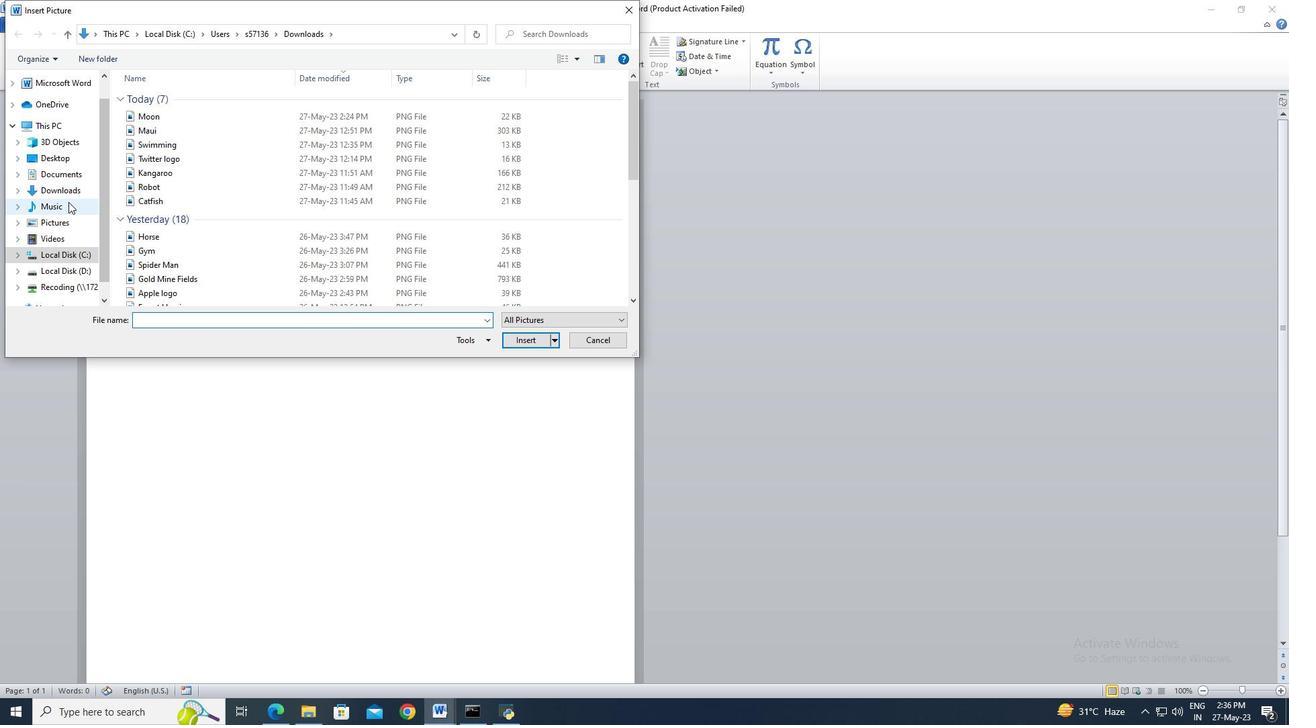 
Action: Mouse pressed left at (65, 205)
Screenshot: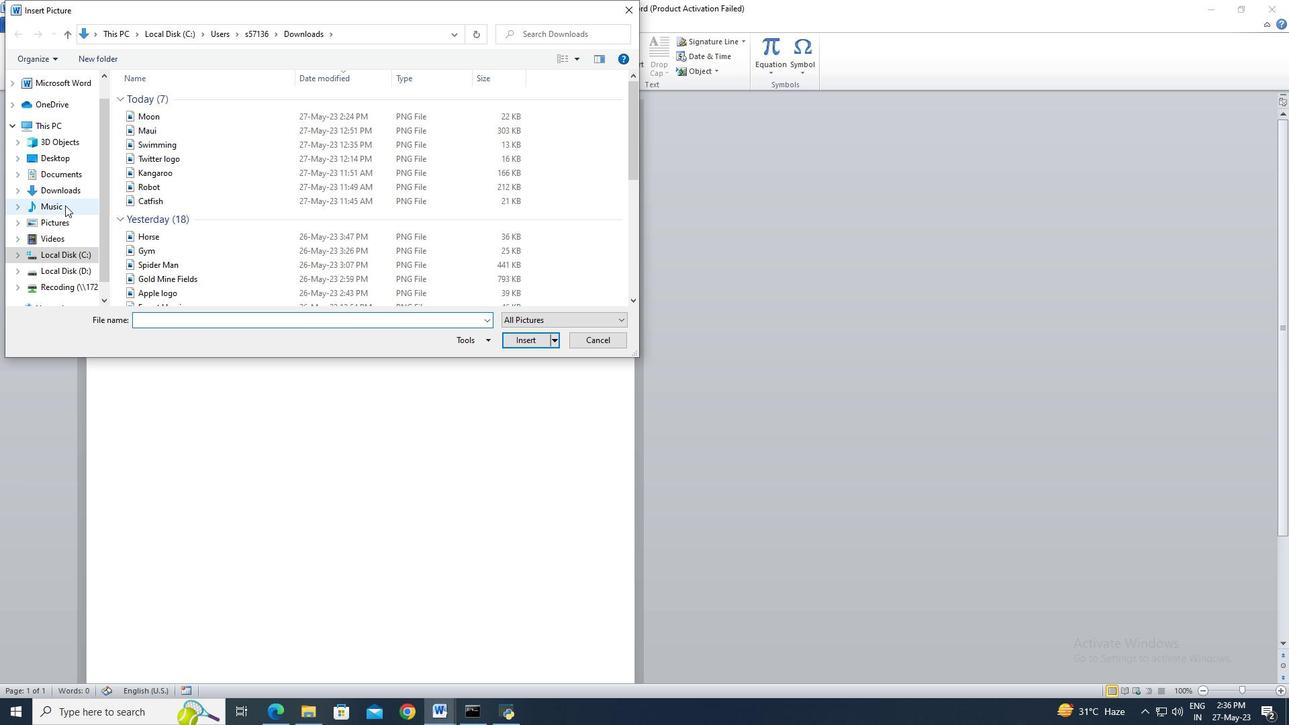 
Action: Mouse moved to (161, 143)
Screenshot: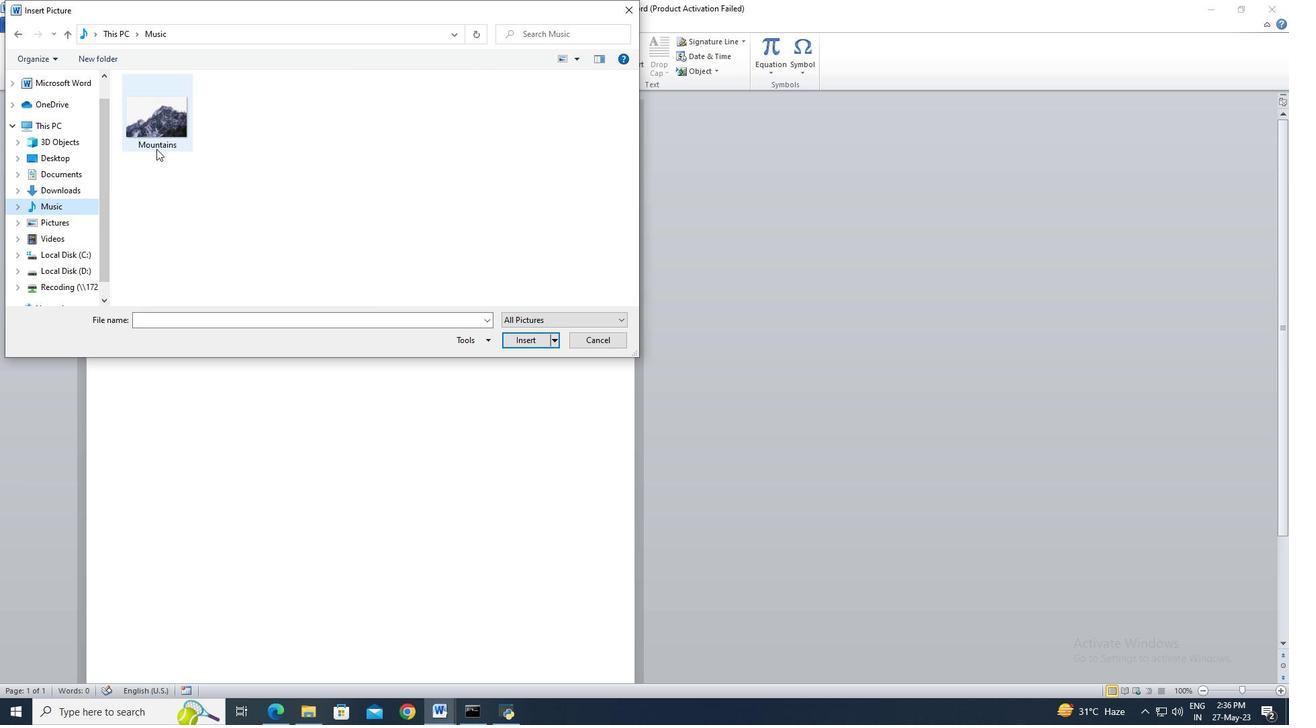 
Action: Mouse pressed left at (161, 143)
Screenshot: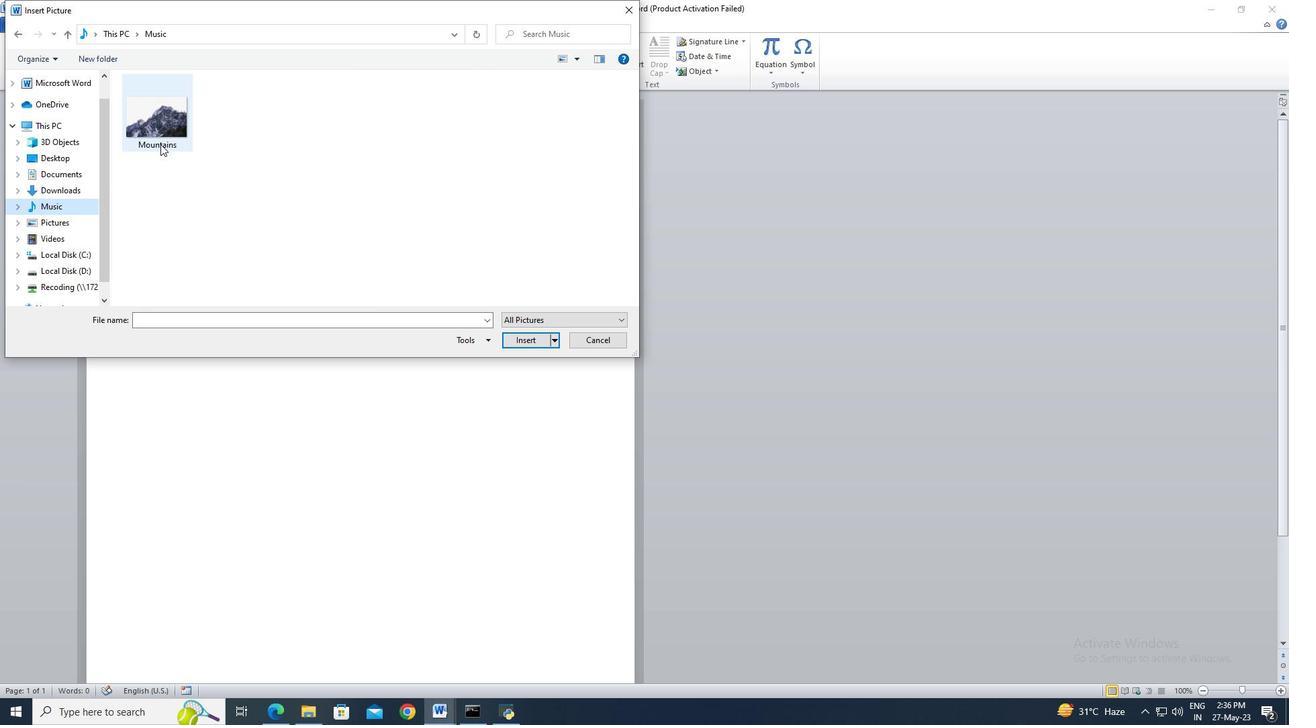
Action: Mouse moved to (505, 336)
Screenshot: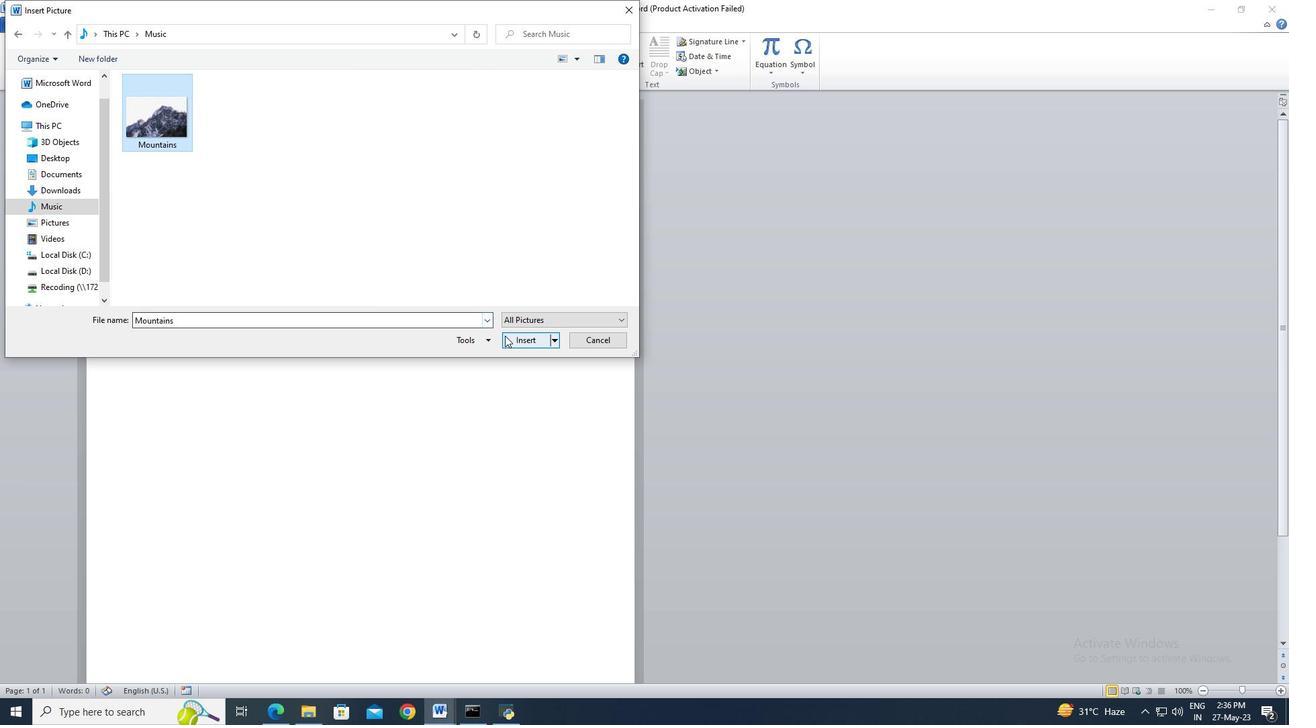 
Action: Mouse pressed left at (505, 336)
Screenshot: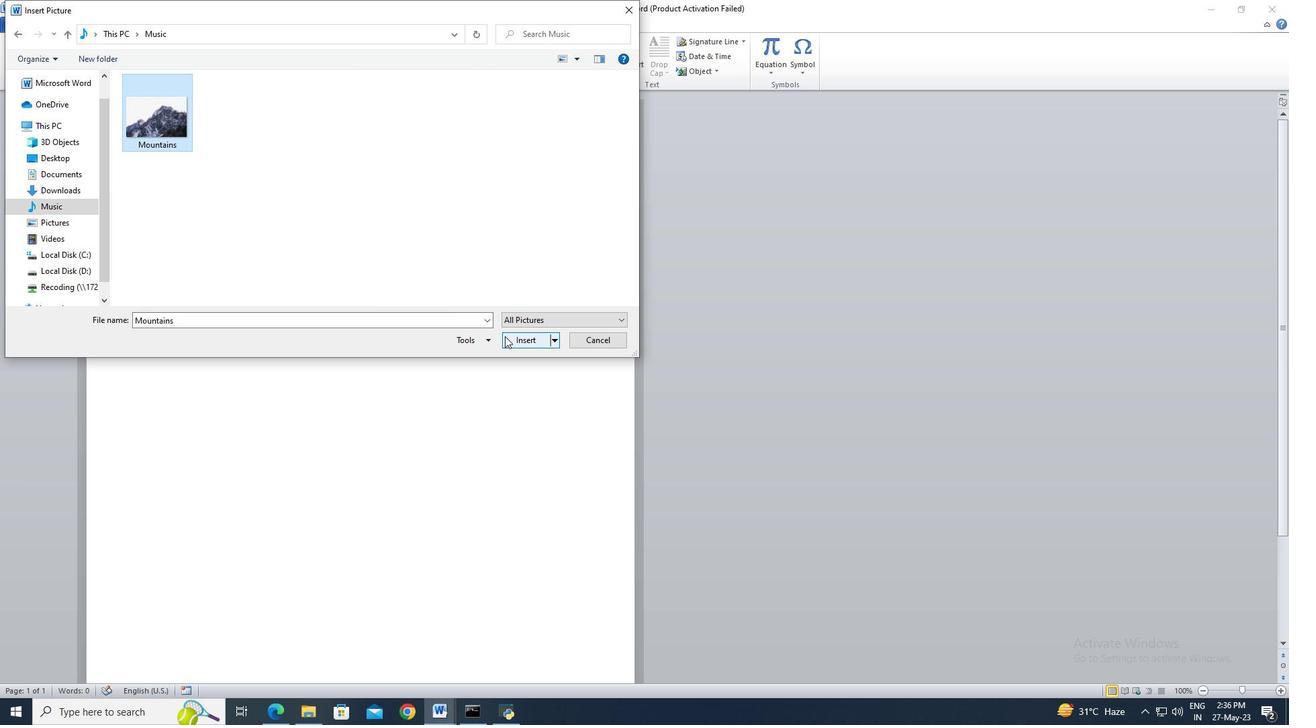 
Action: Mouse moved to (1259, 45)
Screenshot: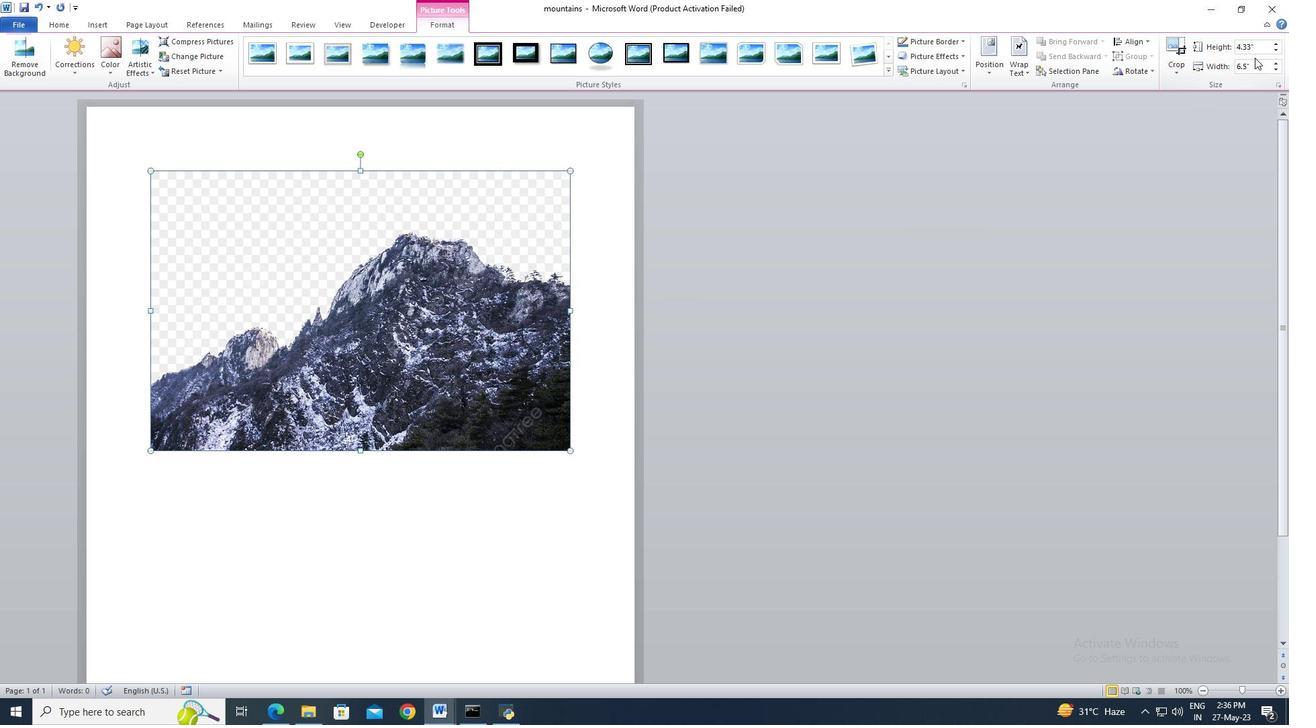 
Action: Mouse pressed left at (1259, 45)
Screenshot: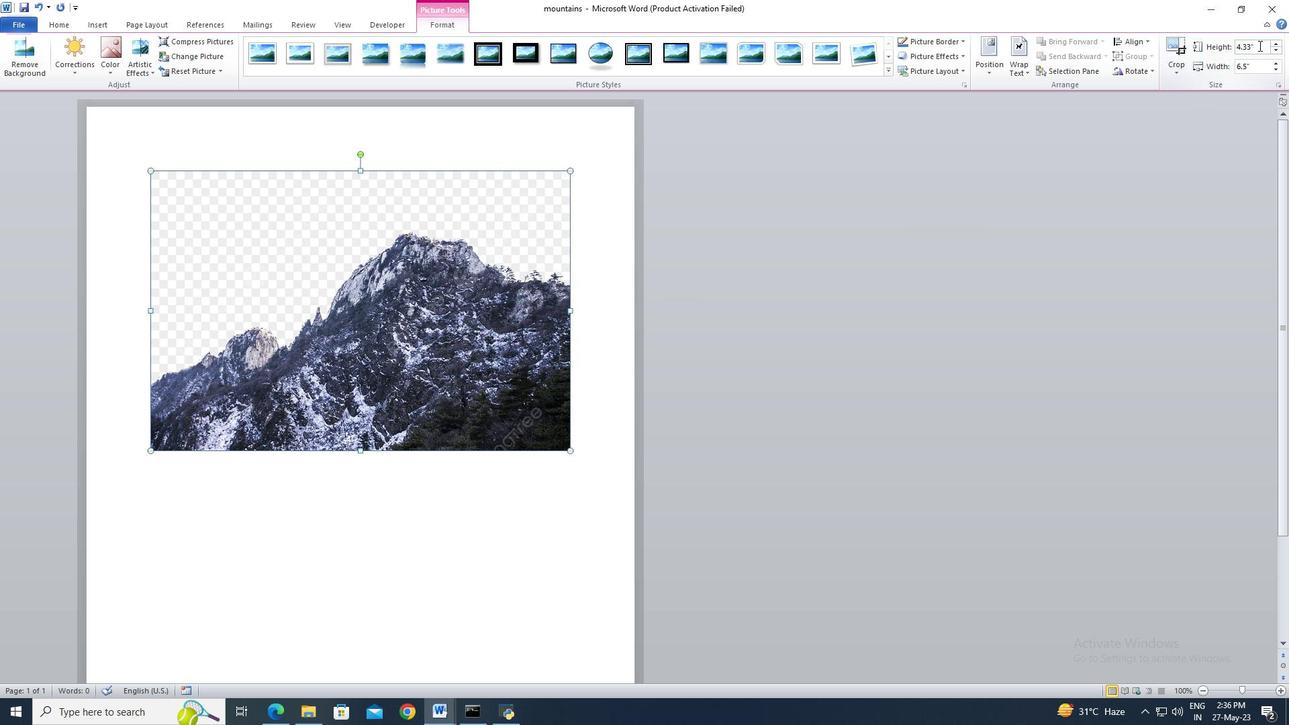 
Action: Mouse moved to (1132, 196)
Screenshot: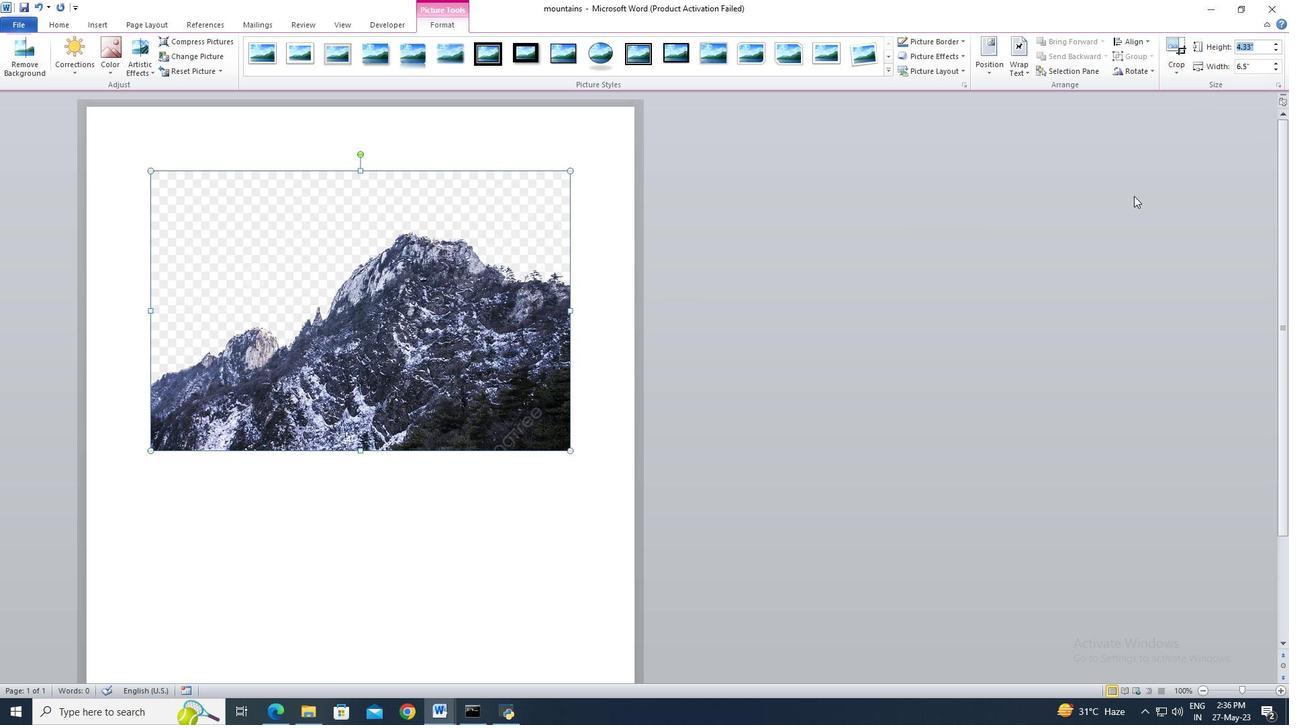 
Action: Key pressed 8.9<Key.enter>
Screenshot: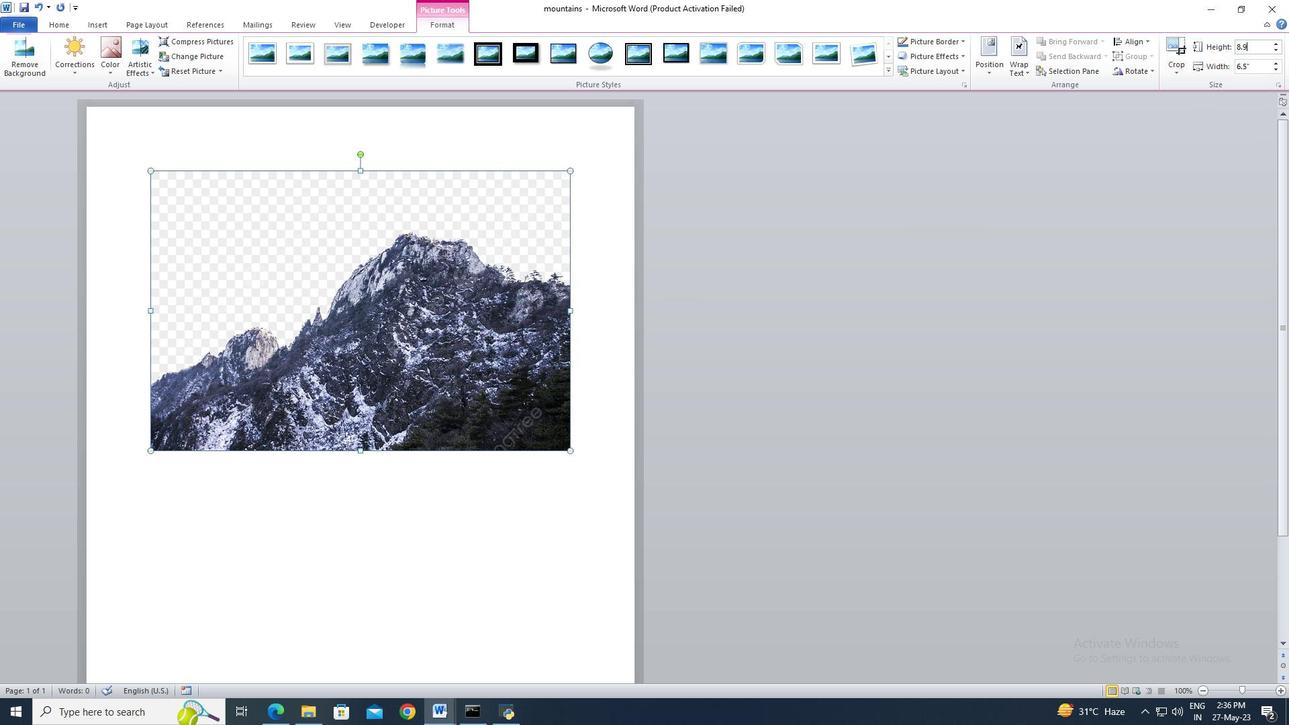 
Action: Mouse moved to (70, 24)
Screenshot: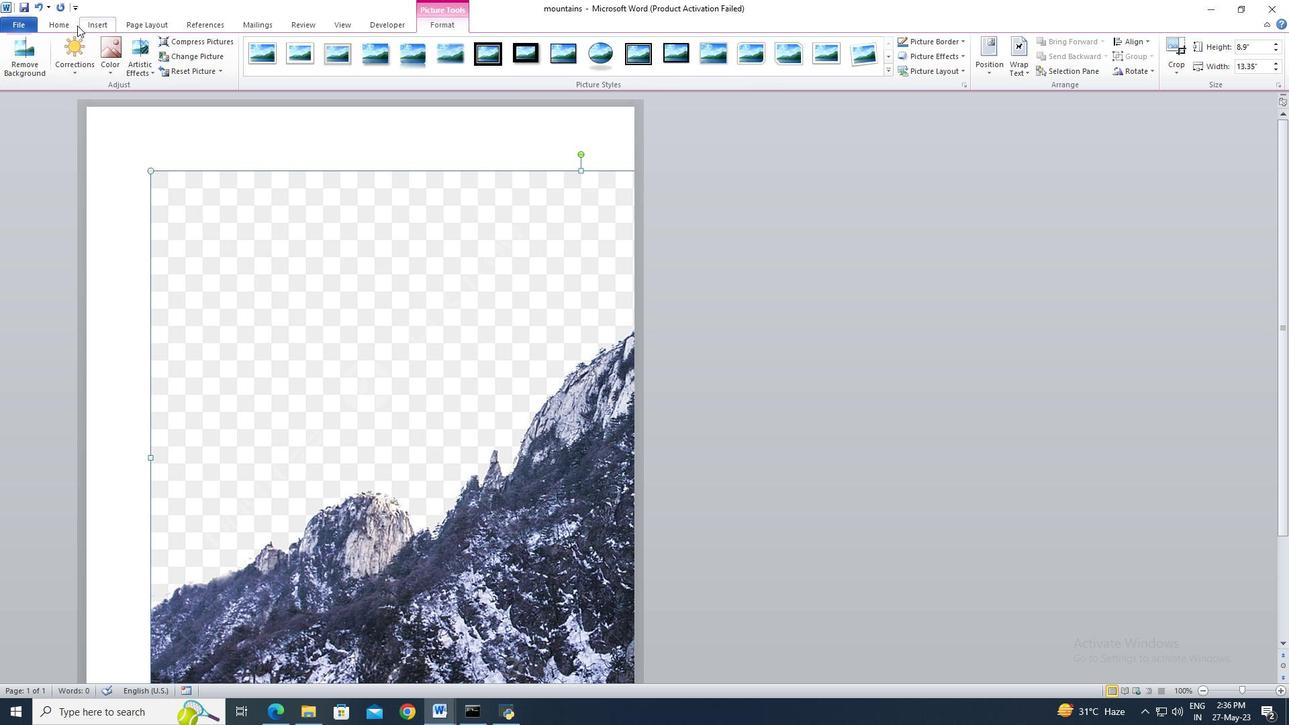
Action: Mouse pressed left at (70, 24)
Screenshot: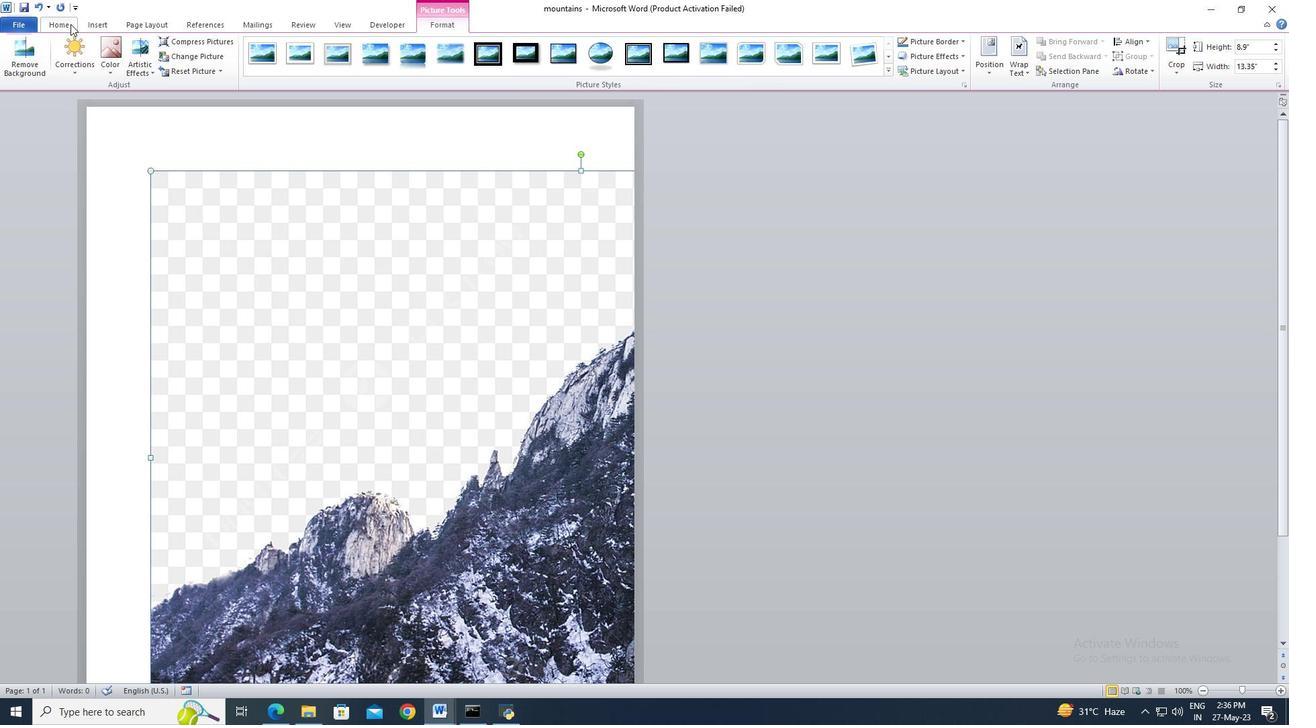 
Action: Mouse moved to (422, 71)
Screenshot: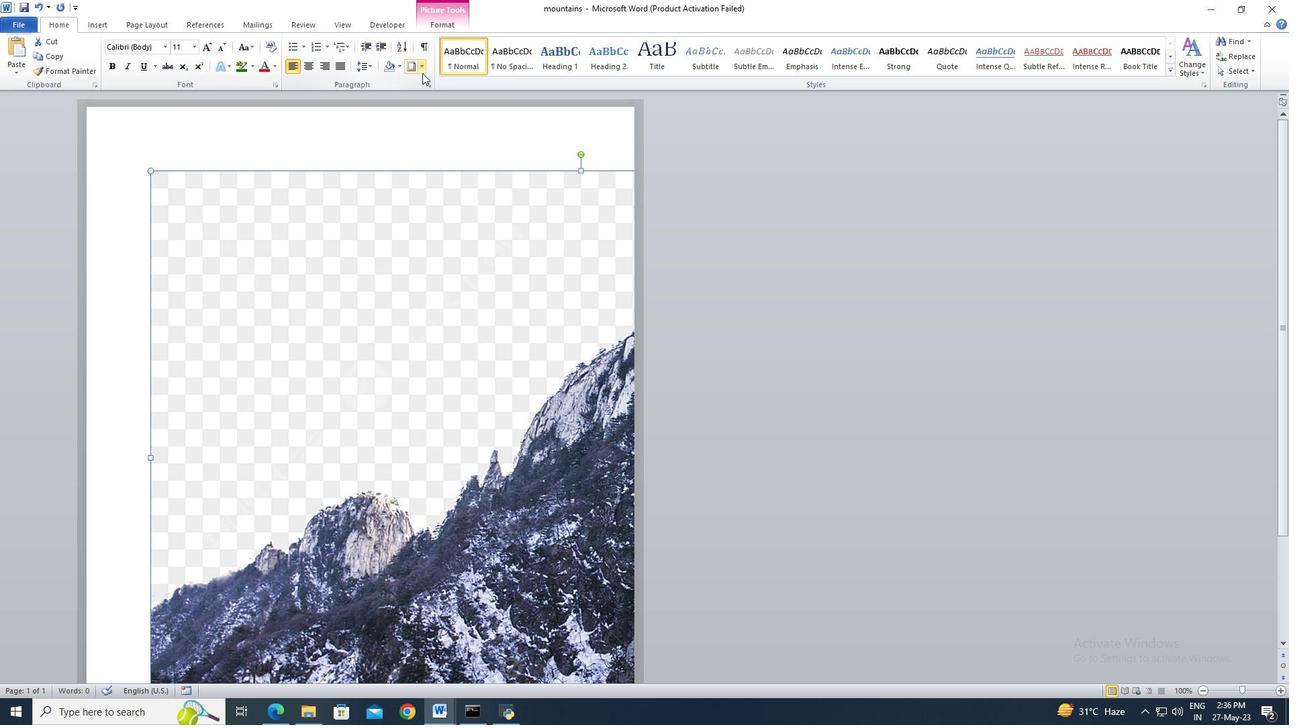 
Action: Mouse pressed left at (422, 71)
Screenshot: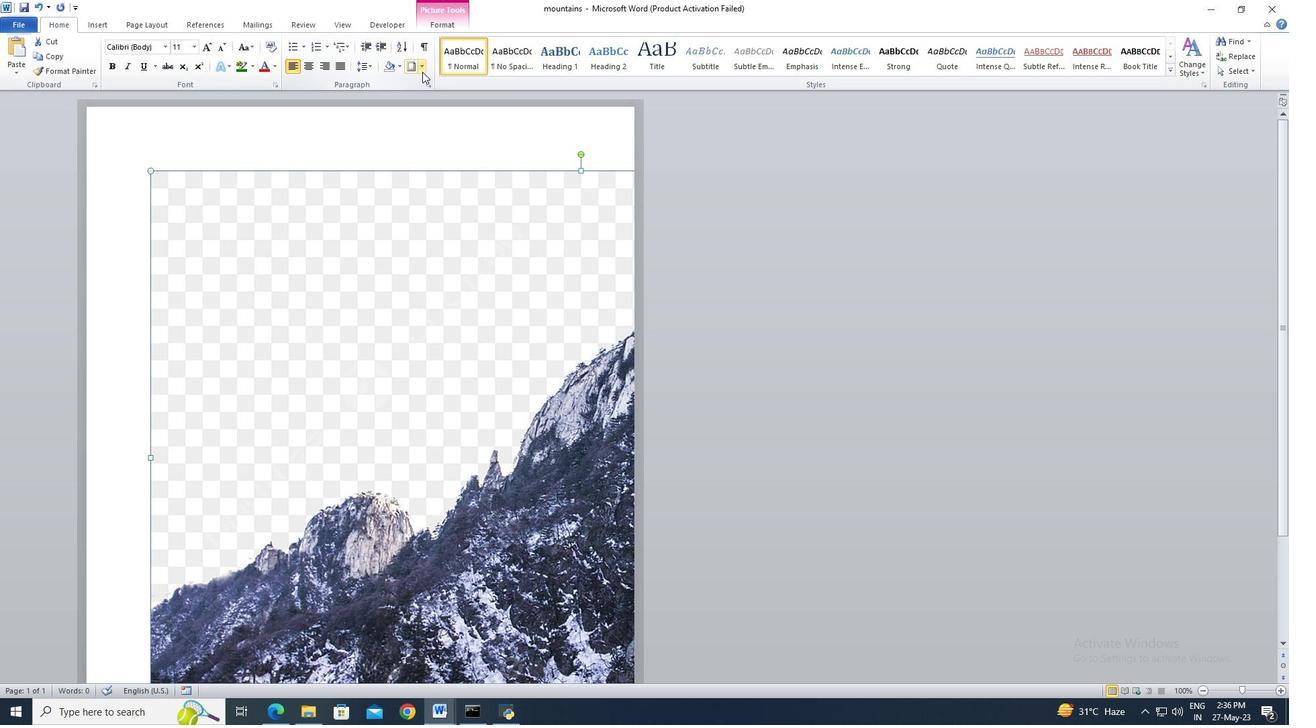 
Action: Mouse moved to (448, 312)
Screenshot: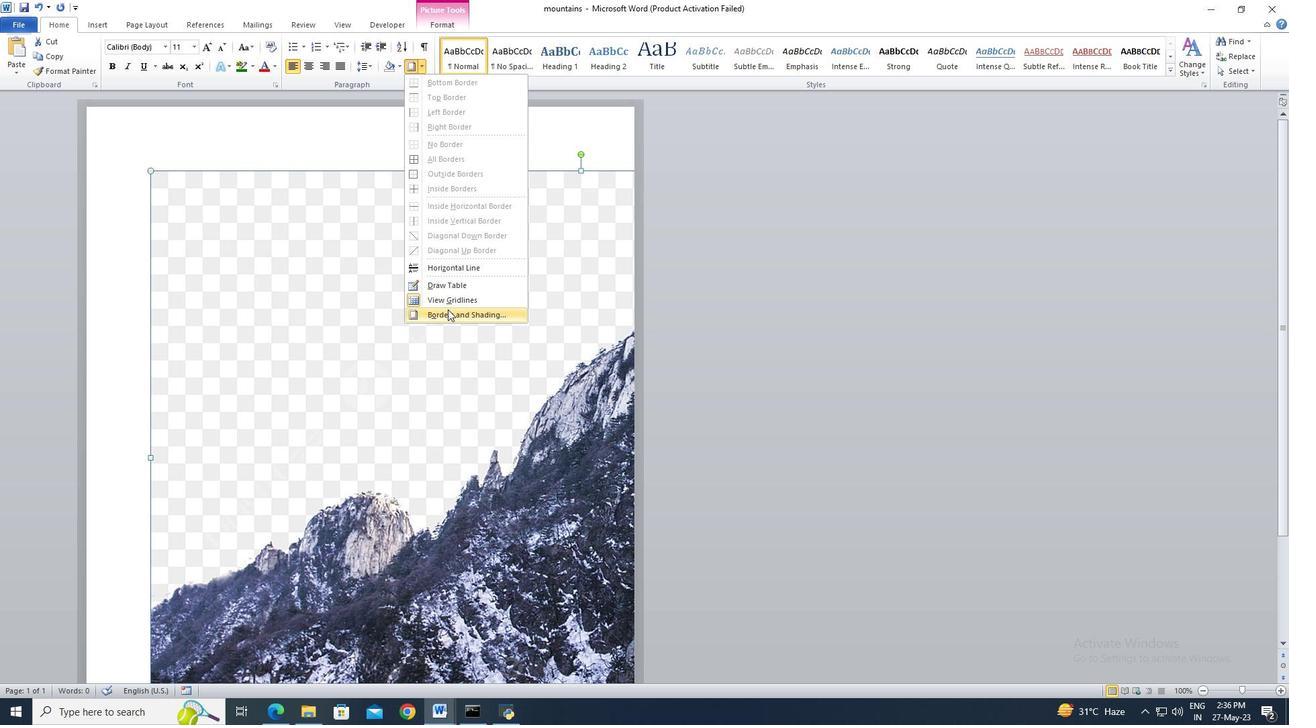
Action: Mouse pressed left at (448, 312)
Screenshot: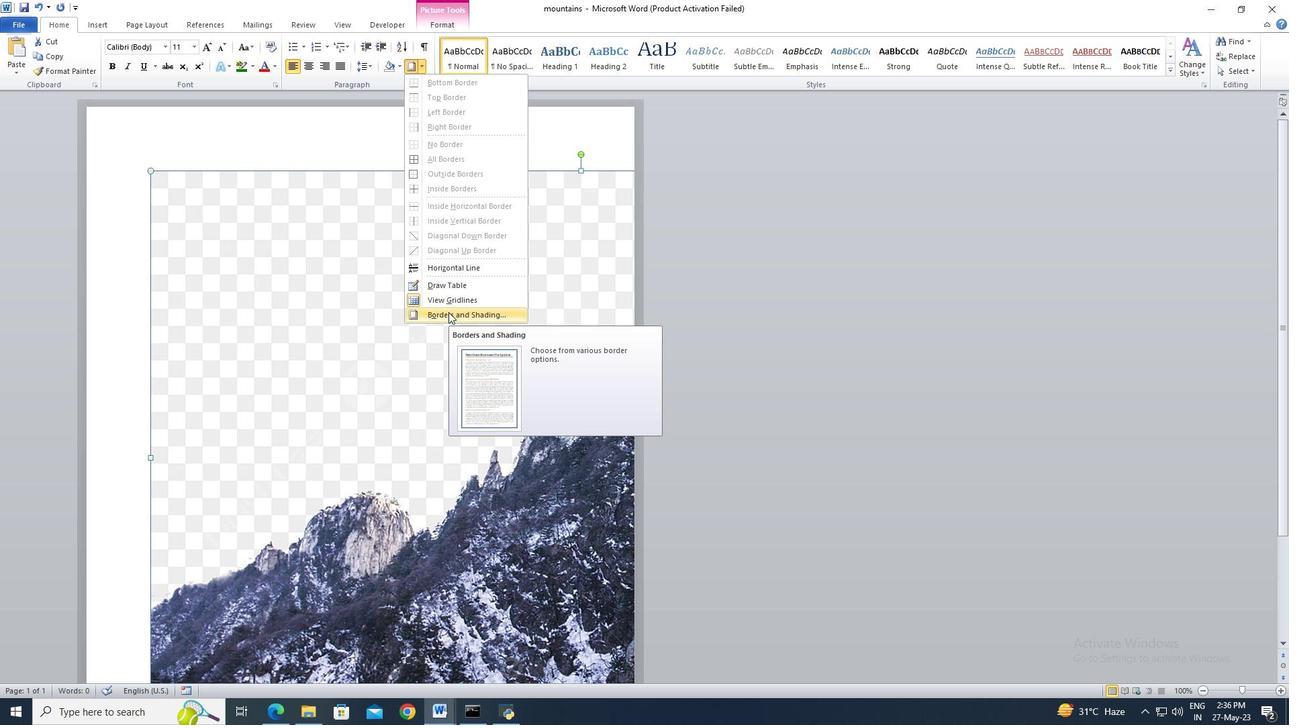 
Action: Mouse moved to (487, 322)
Screenshot: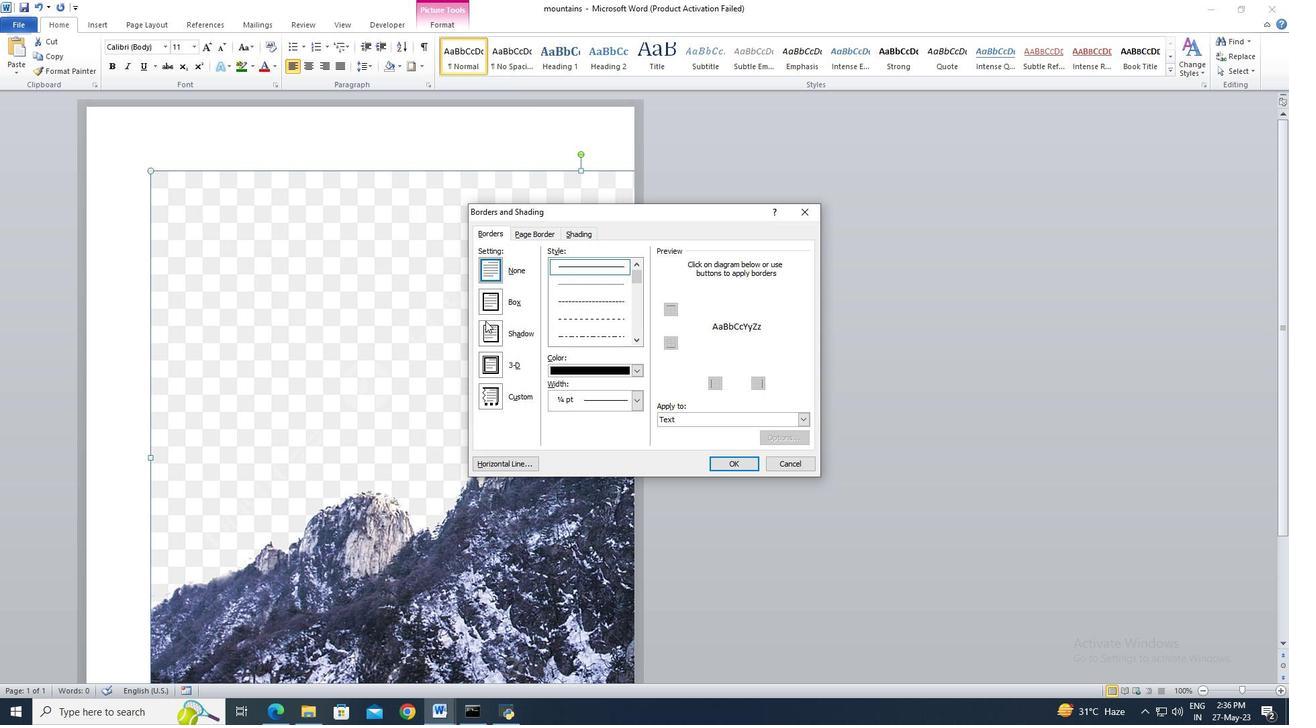 
Action: Mouse pressed left at (487, 322)
Screenshot: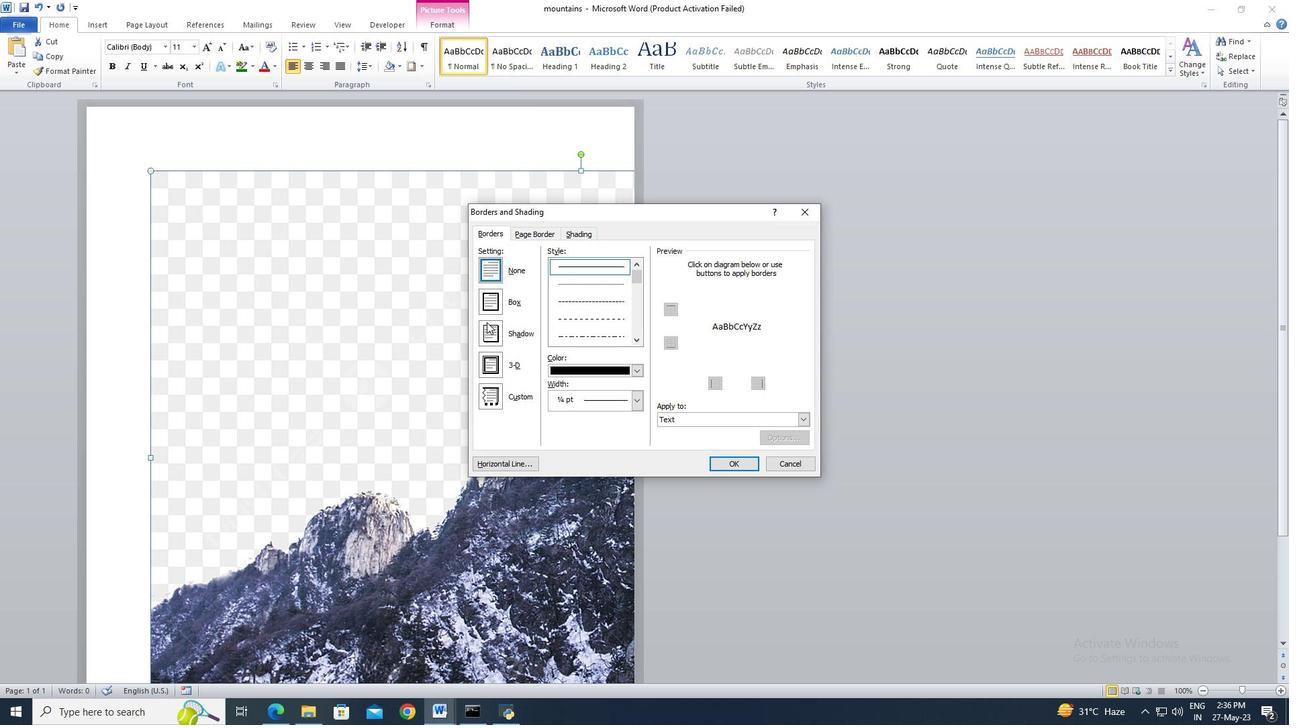 
Action: Mouse moved to (600, 299)
Screenshot: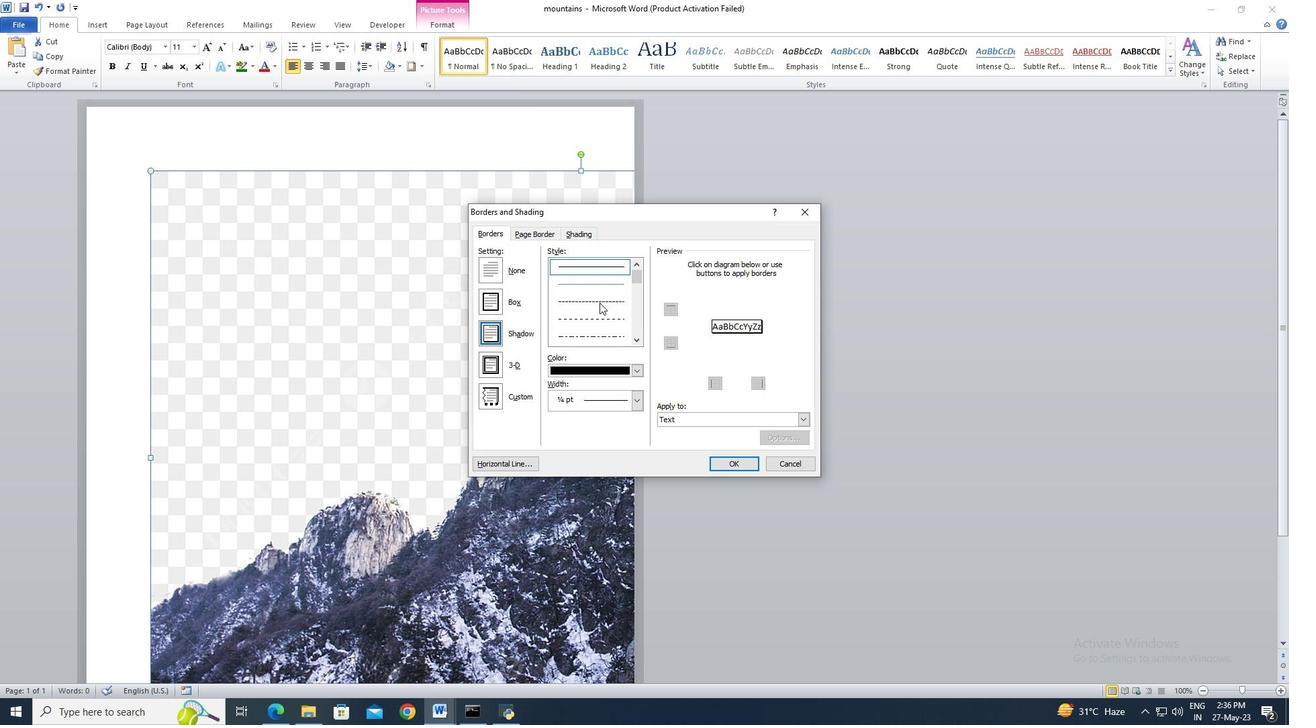 
Action: Mouse pressed left at (600, 299)
Screenshot: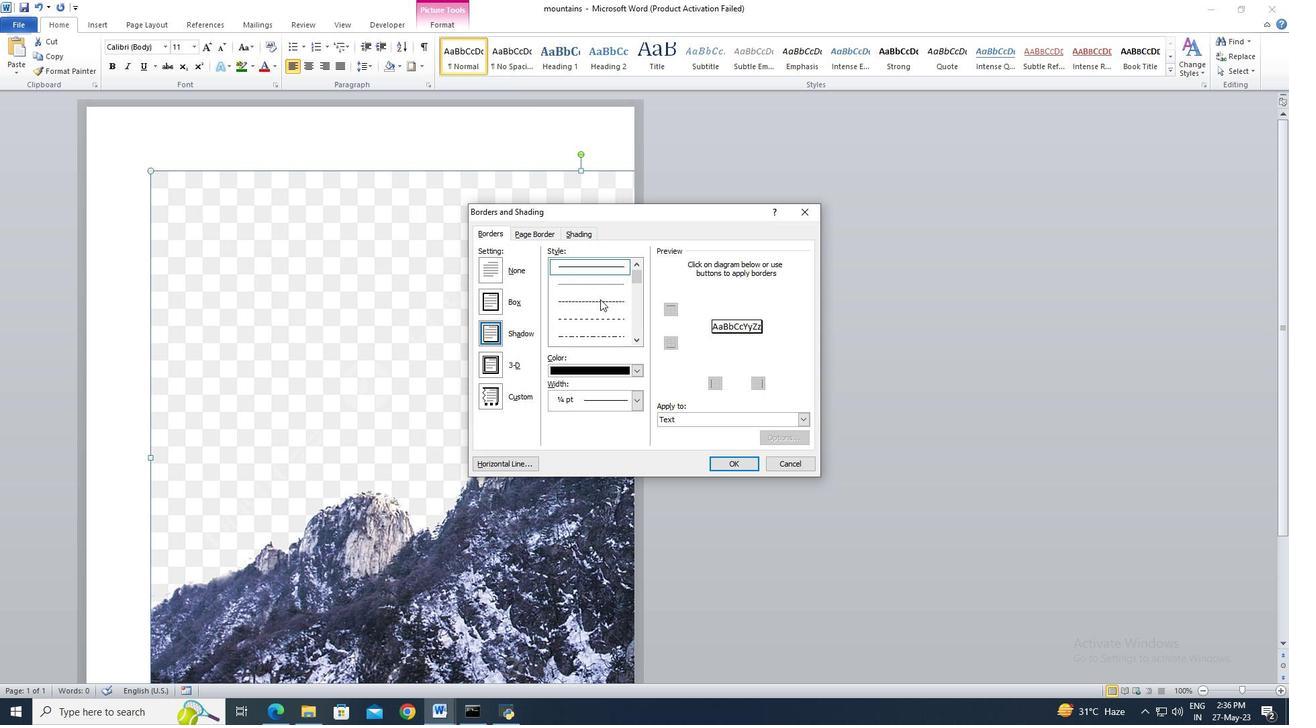 
Action: Mouse moved to (638, 364)
Screenshot: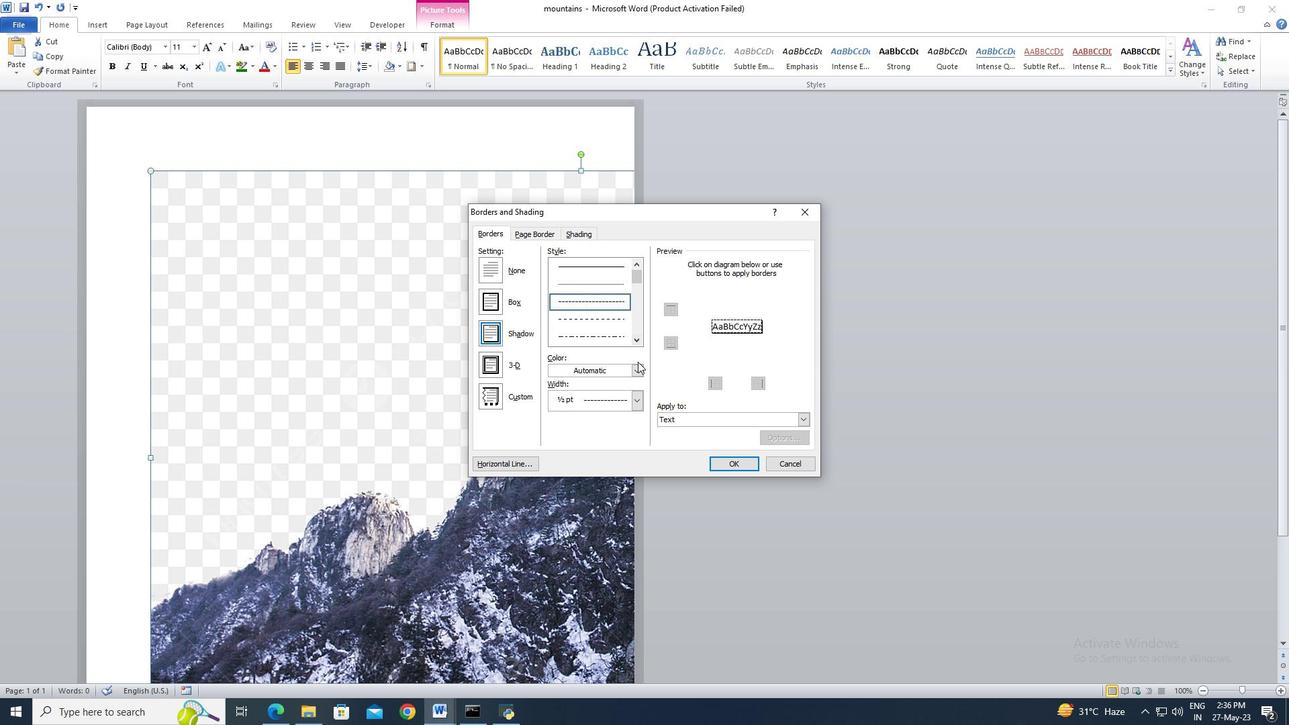 
Action: Mouse pressed left at (638, 364)
Screenshot: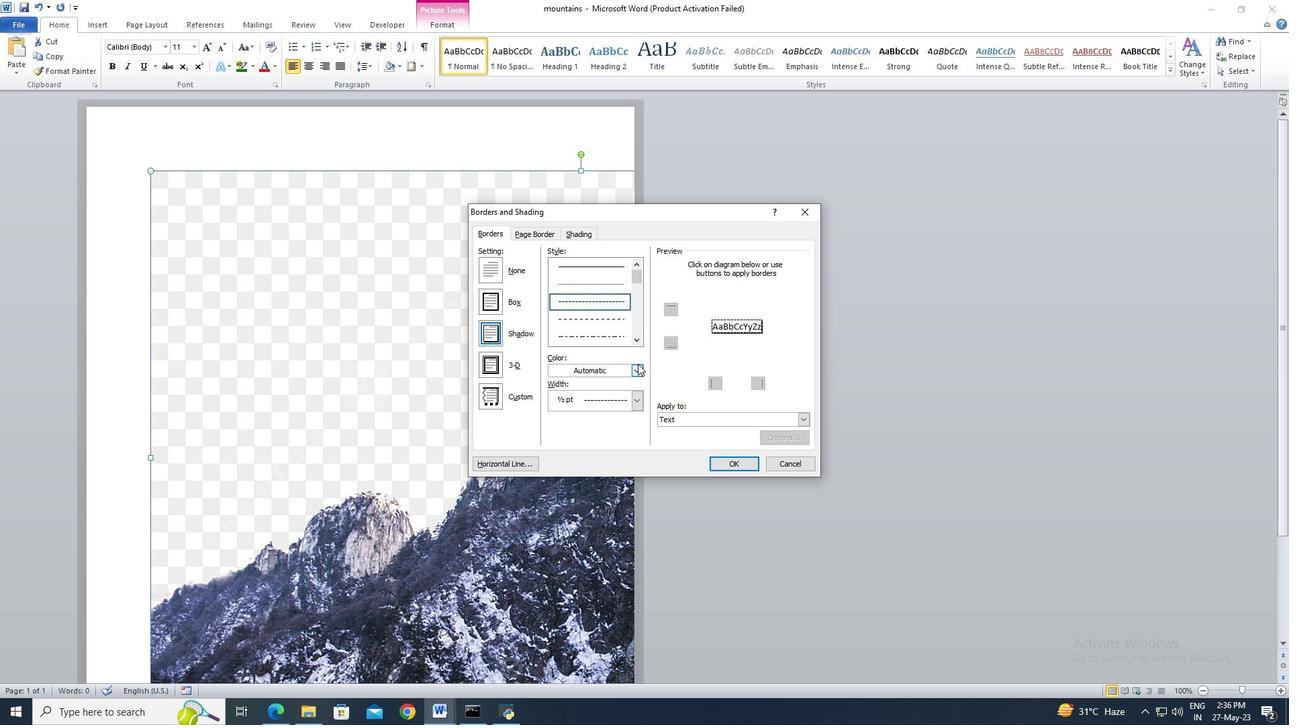 
Action: Mouse moved to (591, 458)
Screenshot: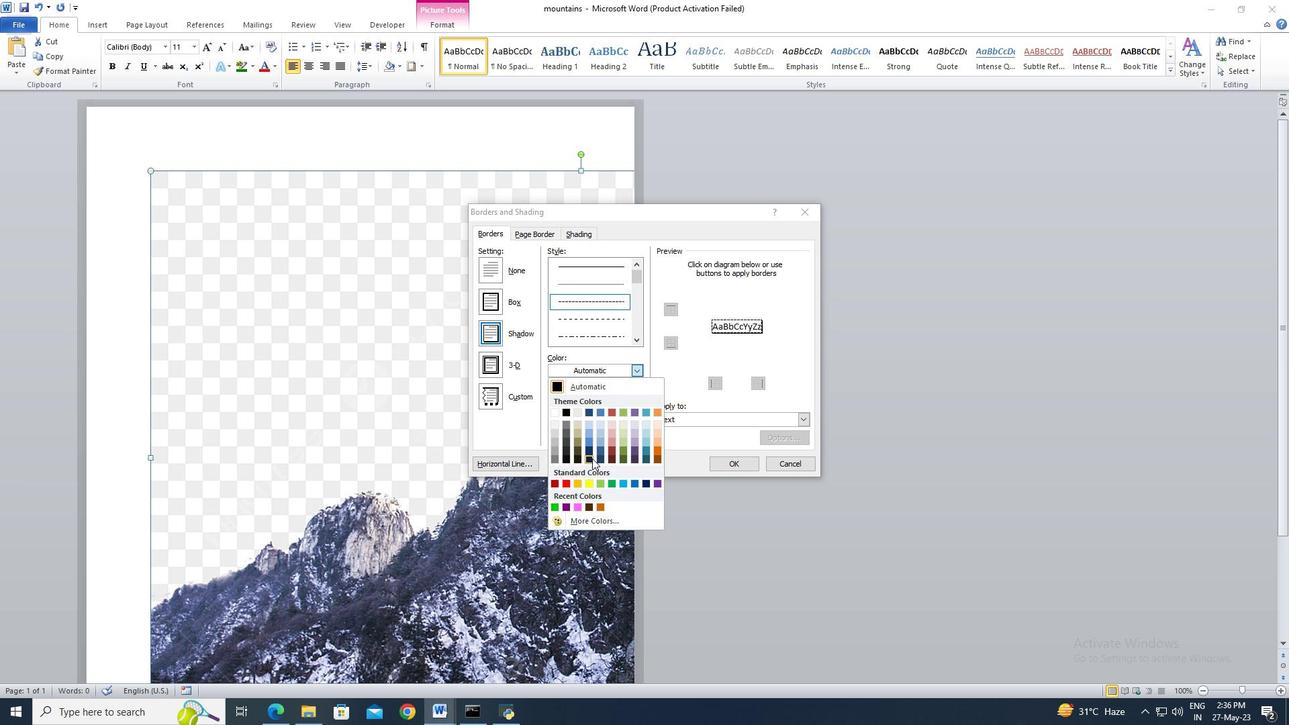 
Action: Mouse pressed left at (591, 458)
Screenshot: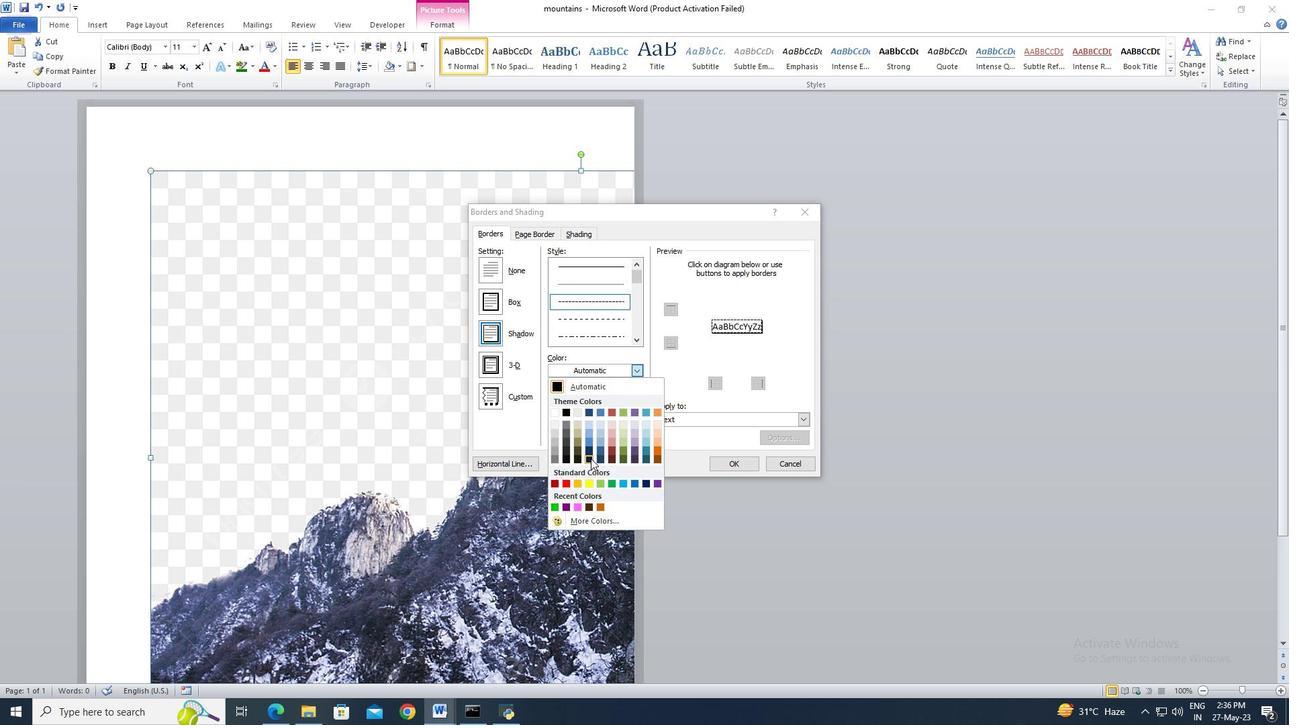
Action: Mouse moved to (632, 404)
Screenshot: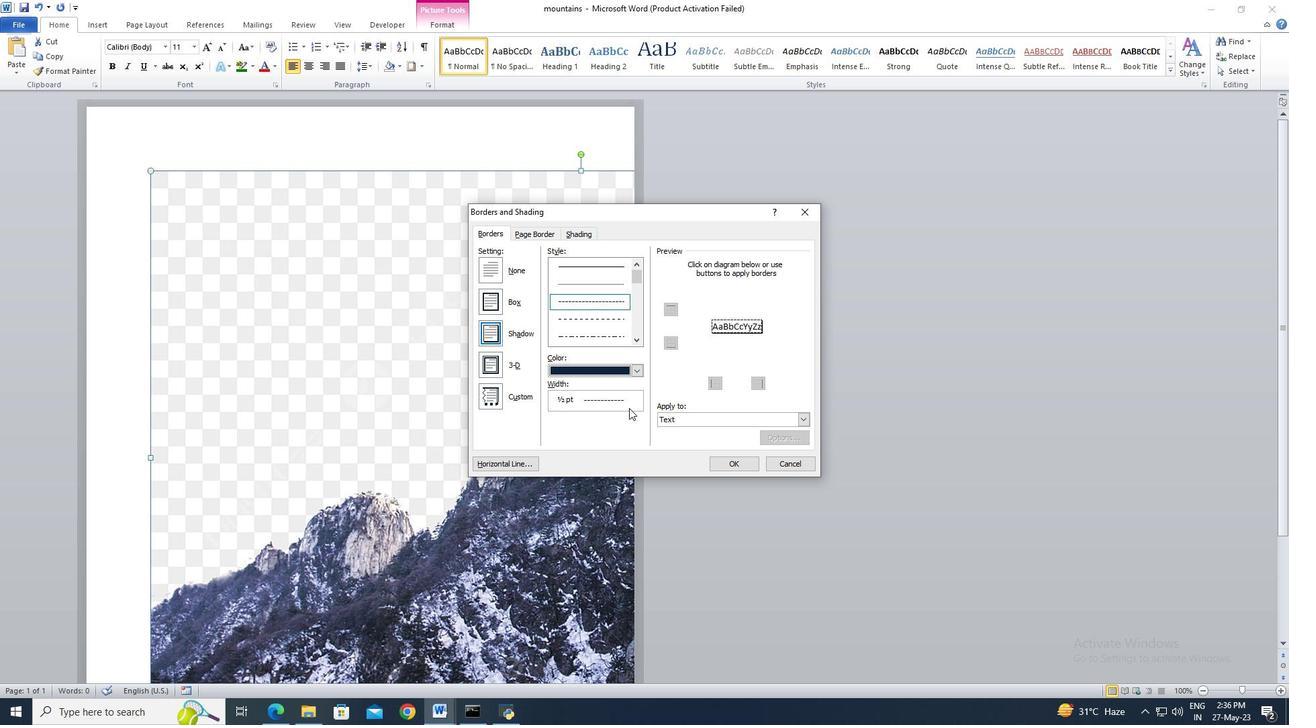 
Action: Mouse pressed left at (632, 404)
Screenshot: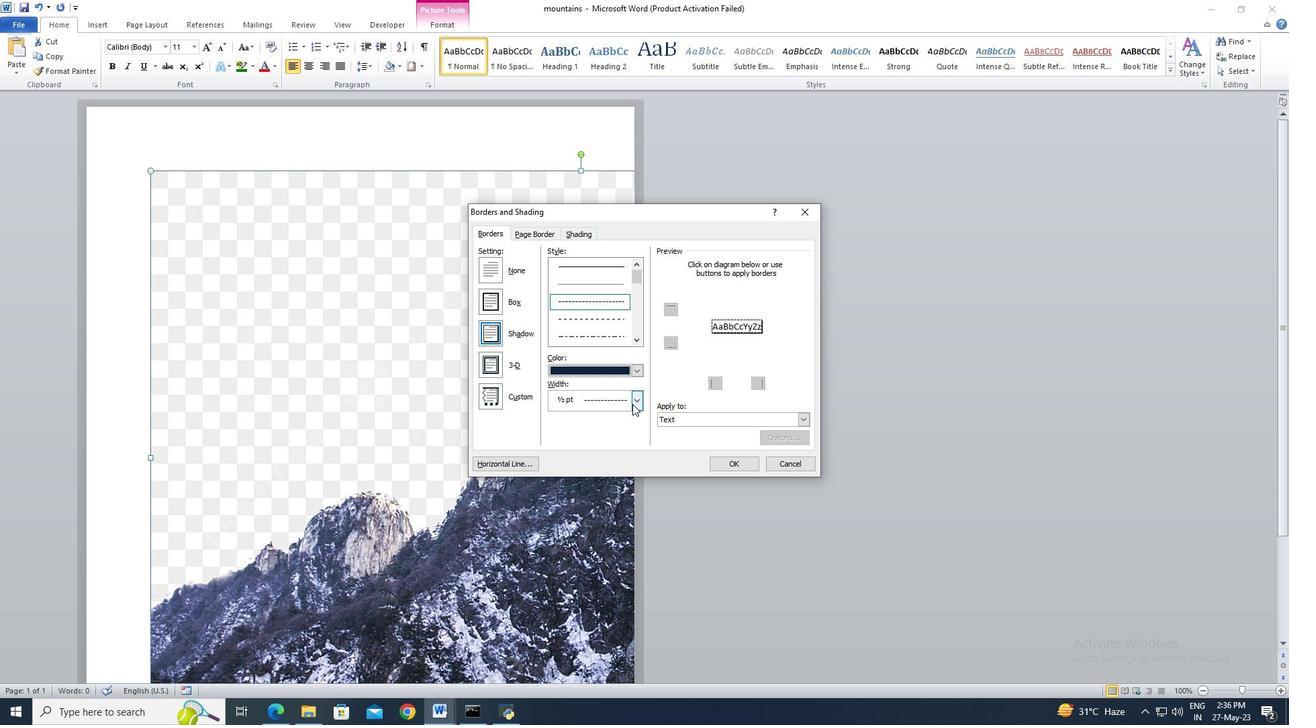 
Action: Mouse moved to (625, 464)
Screenshot: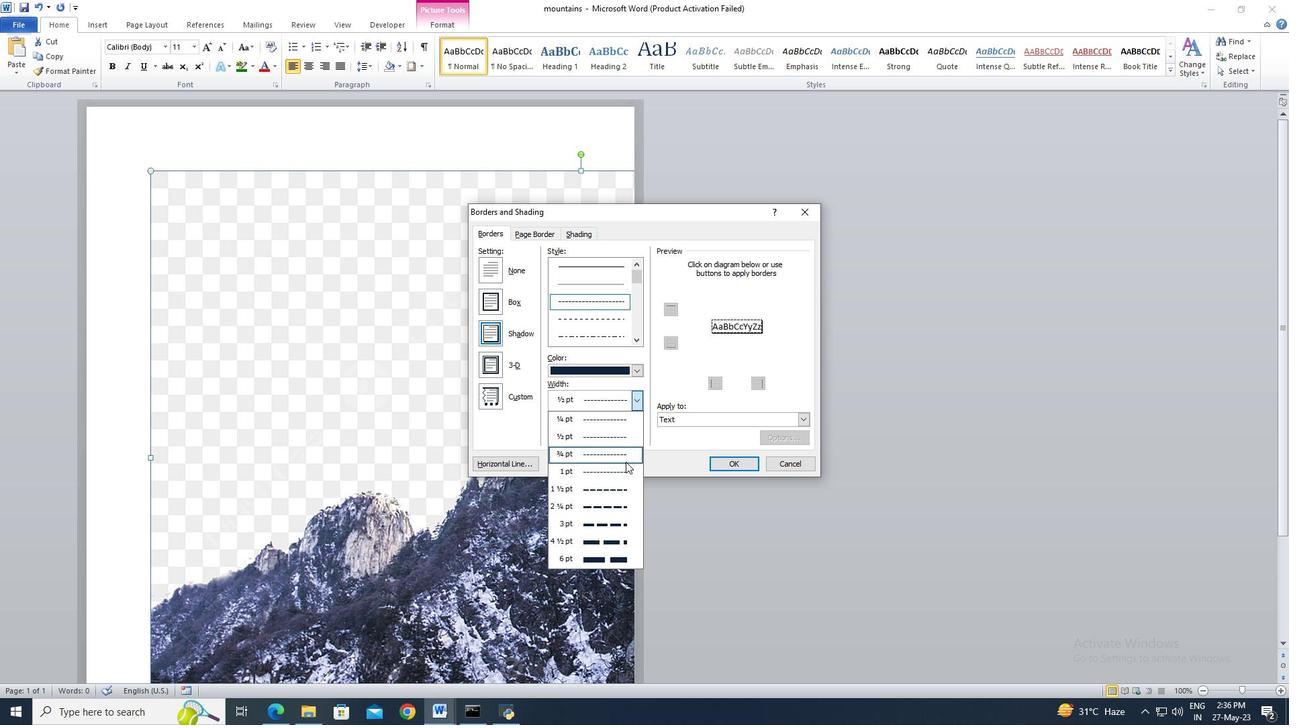 
Action: Mouse pressed left at (625, 464)
Screenshot: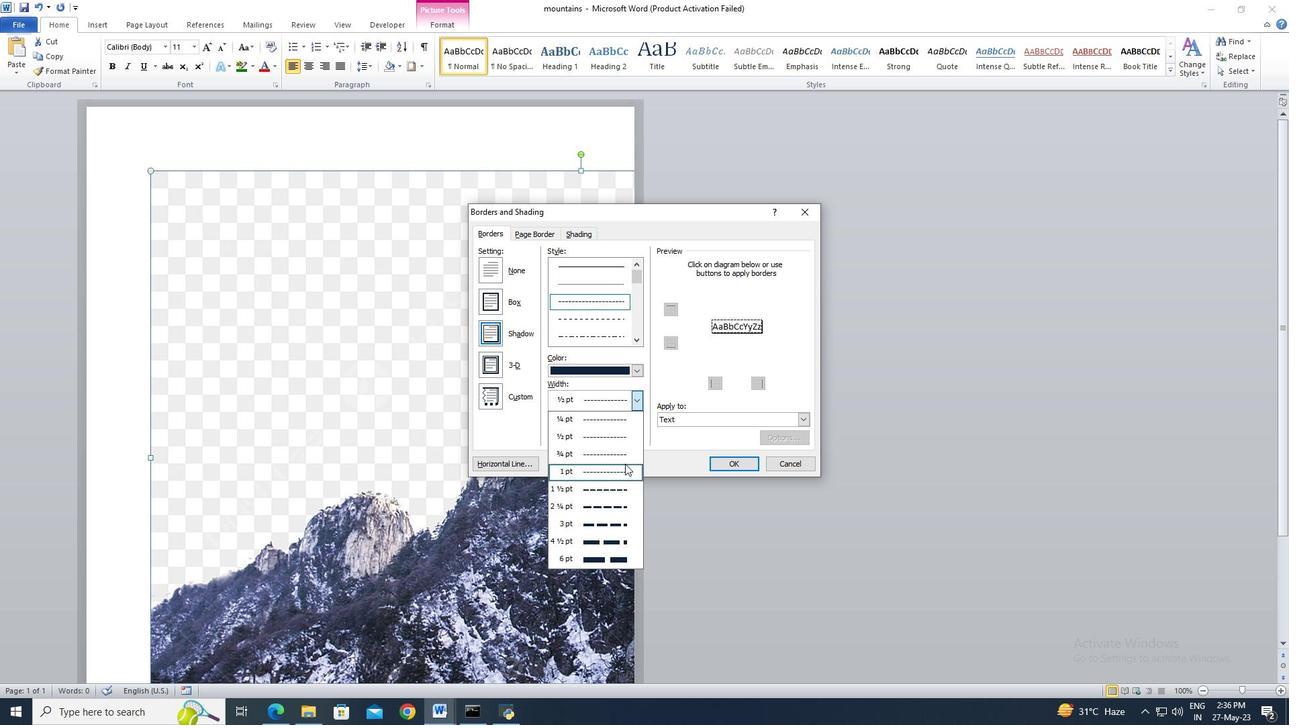 
Action: Mouse moved to (714, 467)
Screenshot: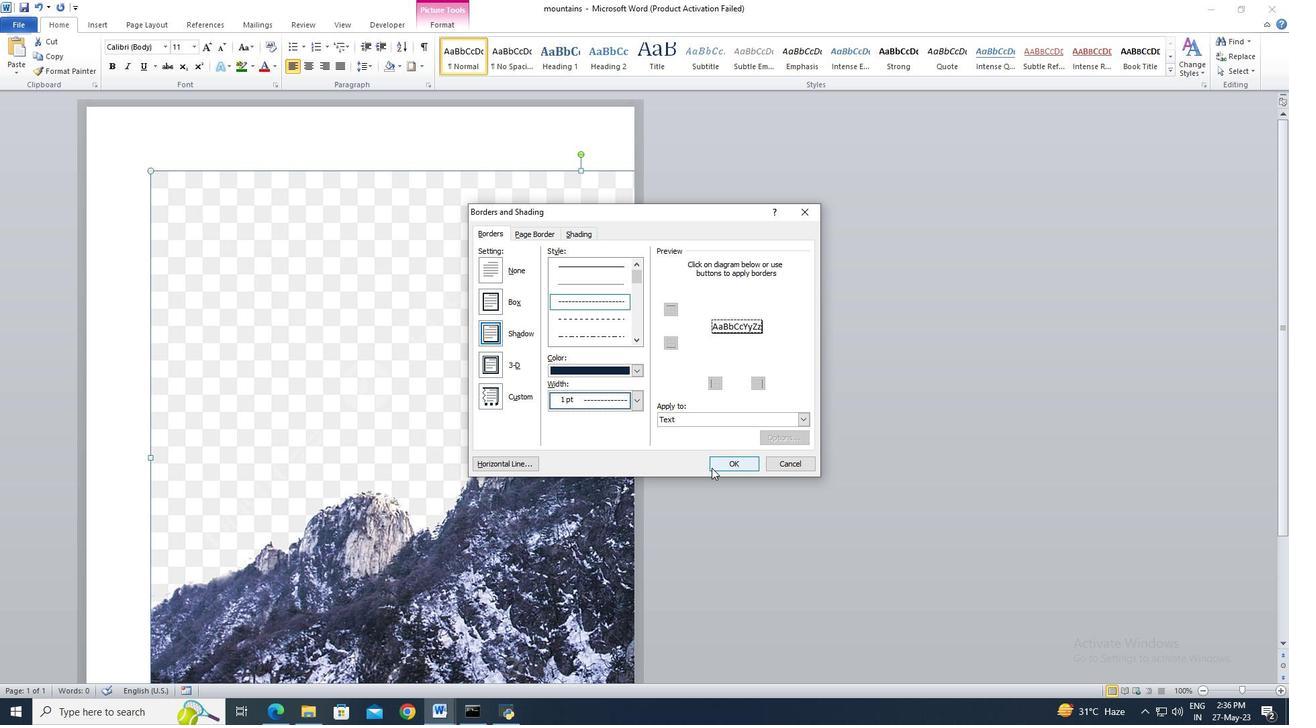
Action: Mouse pressed left at (714, 467)
Screenshot: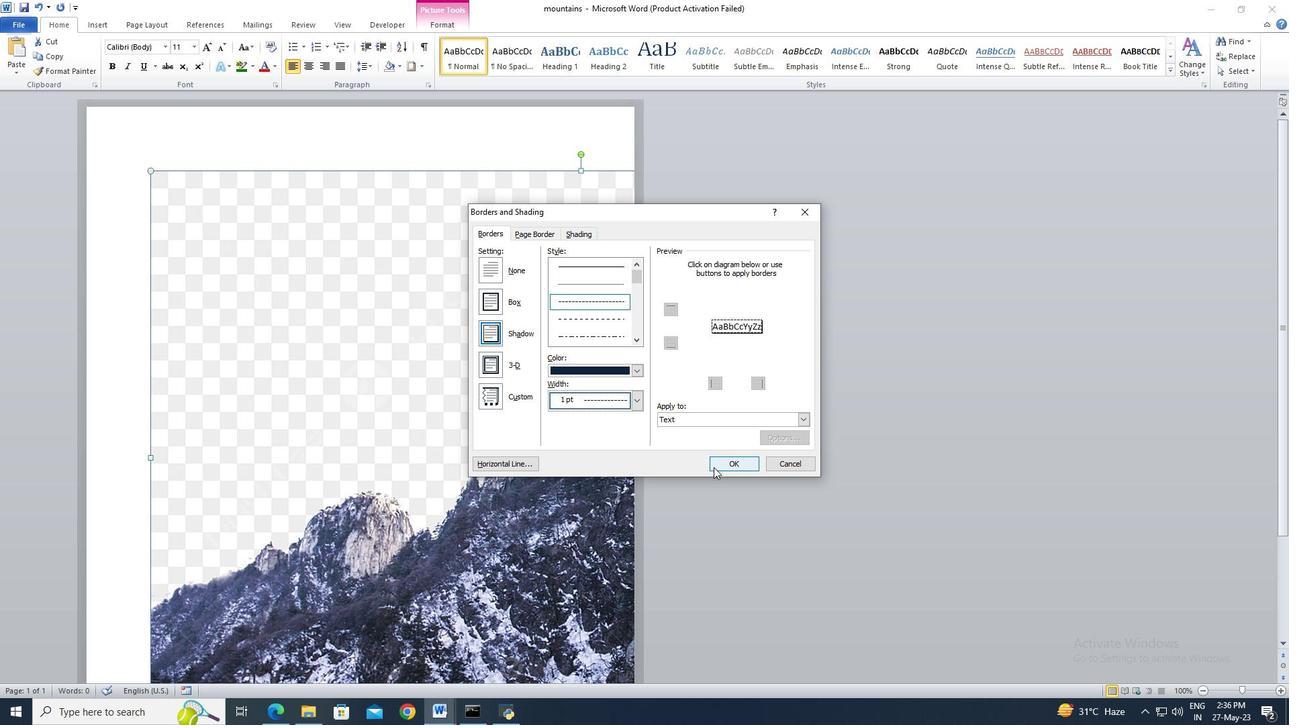 
Action: Mouse moved to (503, 399)
Screenshot: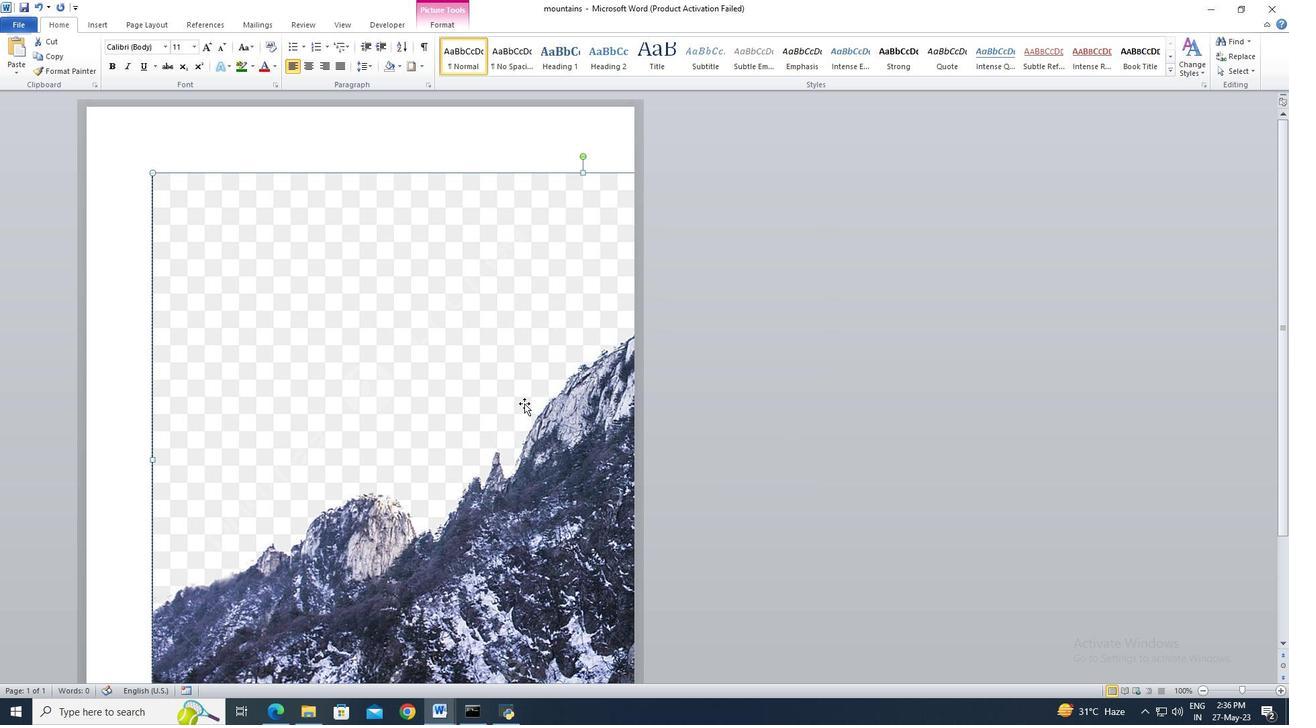
Action: Mouse pressed left at (503, 399)
Screenshot: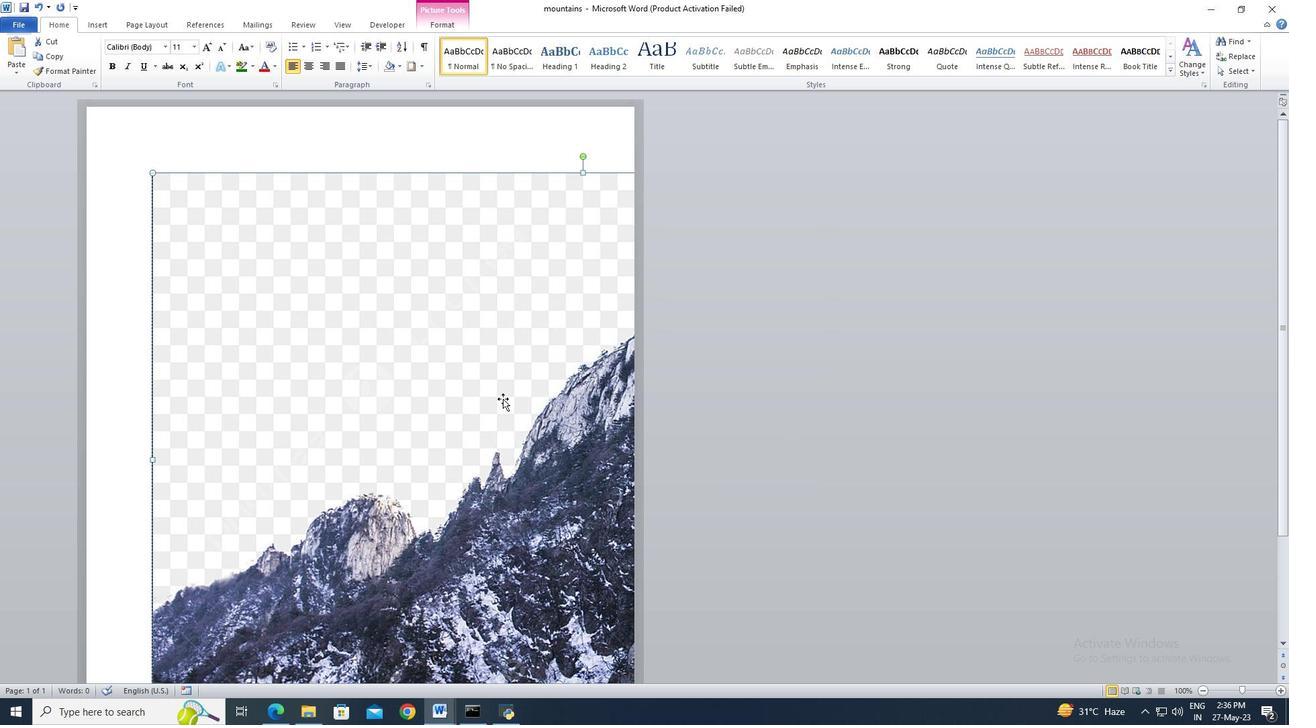 
